Task: Find connections with filter location La Serena with filter topic #Brandwith filter profile language Spanish with filter current company Medikabazaar with filter school Laxminarayan Institute of Technology with filter industry Retail Building Materials and Garden Equipment with filter service category Team Building with filter keywords title Chemical Engineer
Action: Mouse moved to (475, 65)
Screenshot: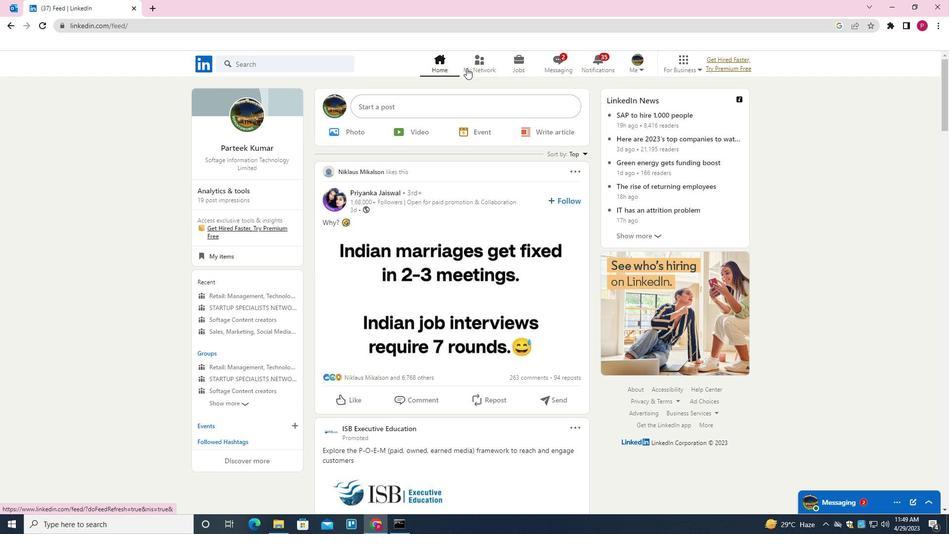 
Action: Mouse pressed left at (475, 65)
Screenshot: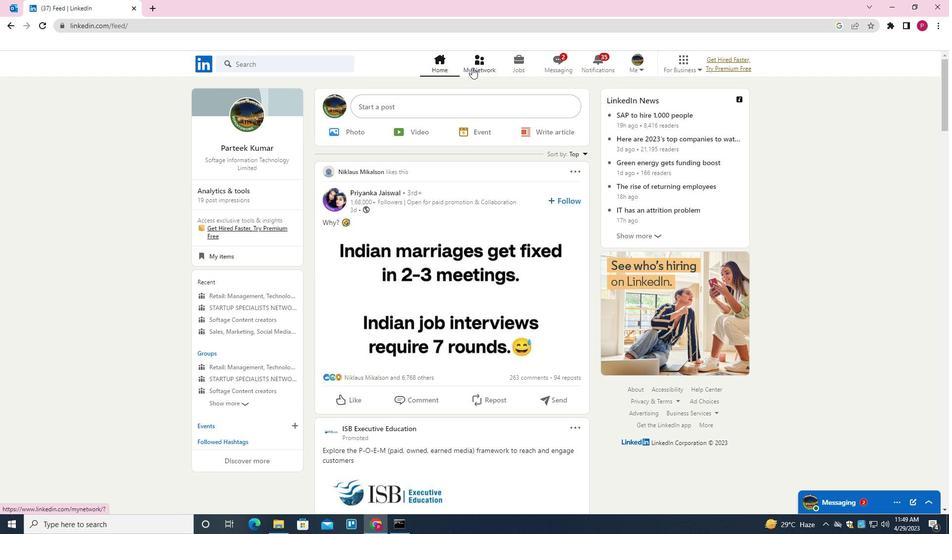 
Action: Mouse moved to (303, 120)
Screenshot: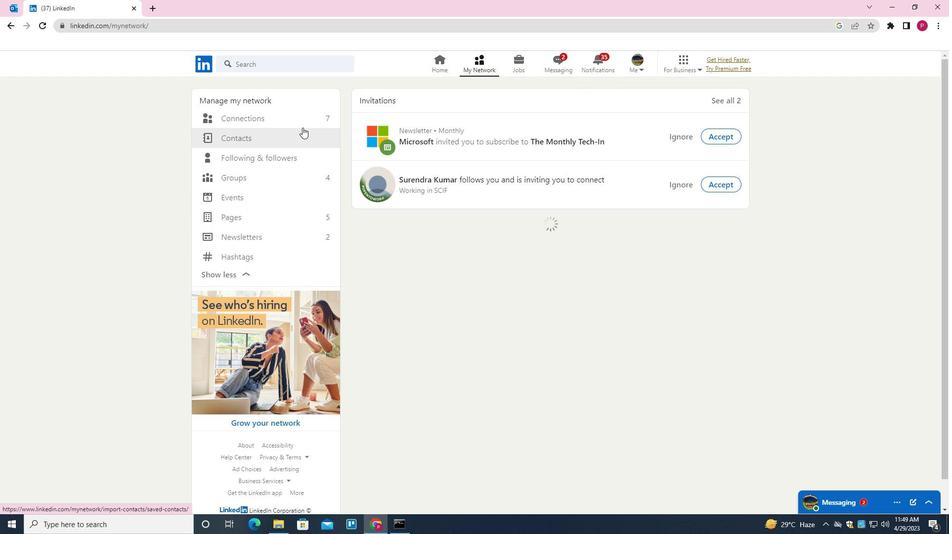 
Action: Mouse pressed left at (303, 120)
Screenshot: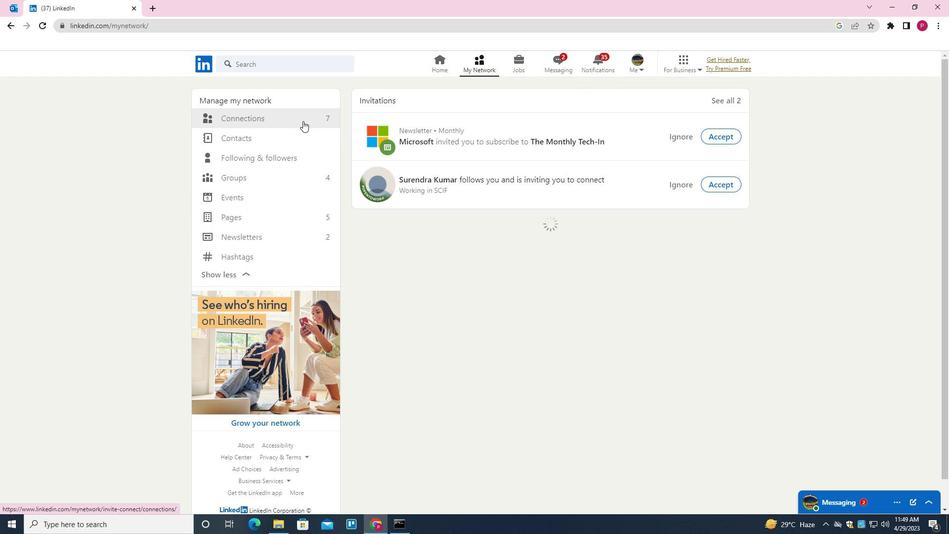 
Action: Mouse moved to (540, 116)
Screenshot: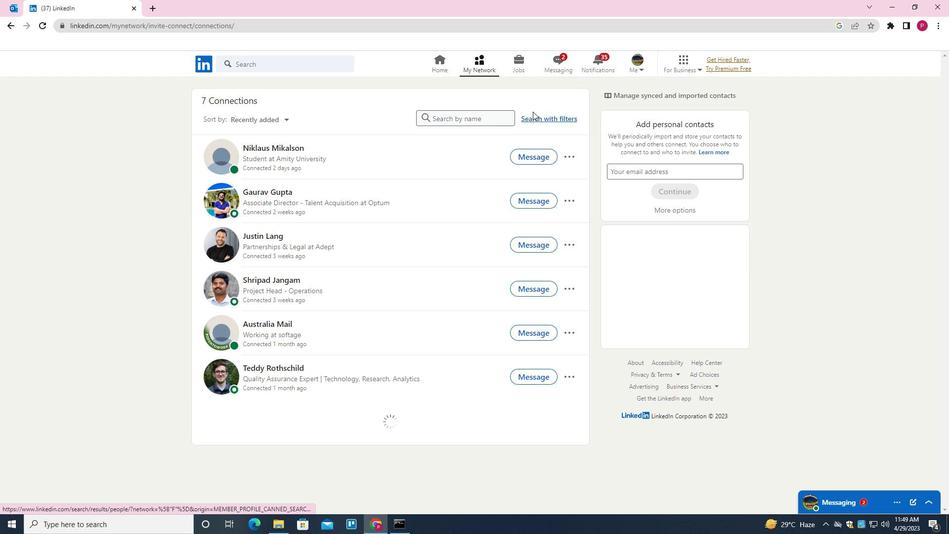 
Action: Mouse pressed left at (540, 116)
Screenshot: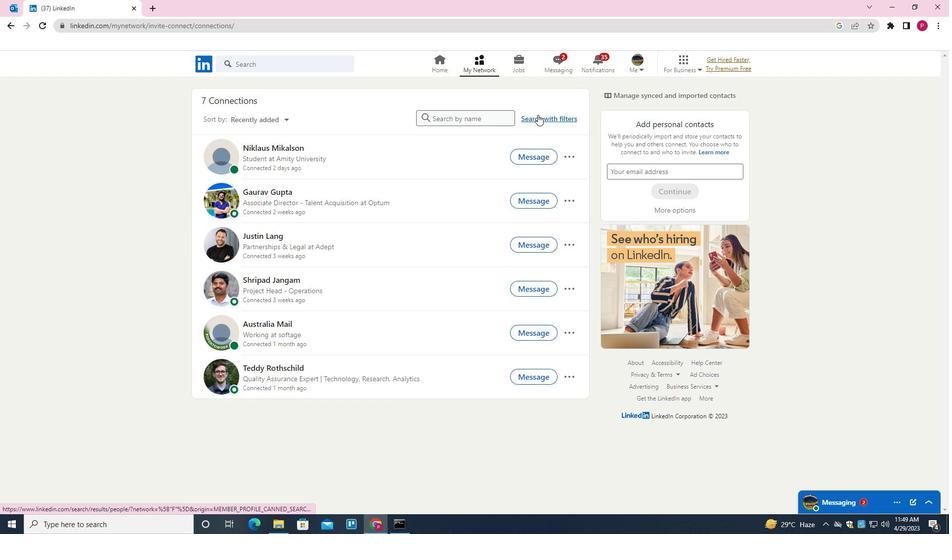 
Action: Mouse moved to (511, 91)
Screenshot: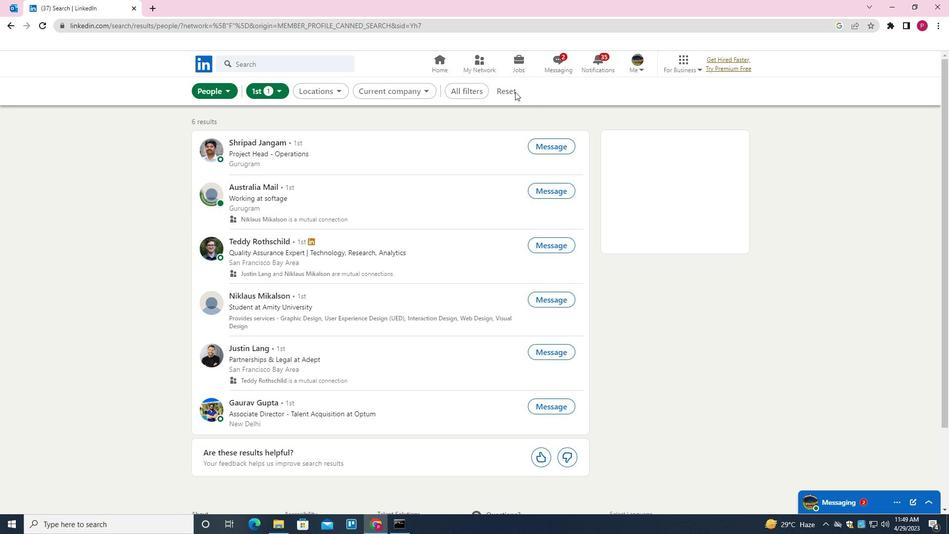 
Action: Mouse pressed left at (511, 91)
Screenshot: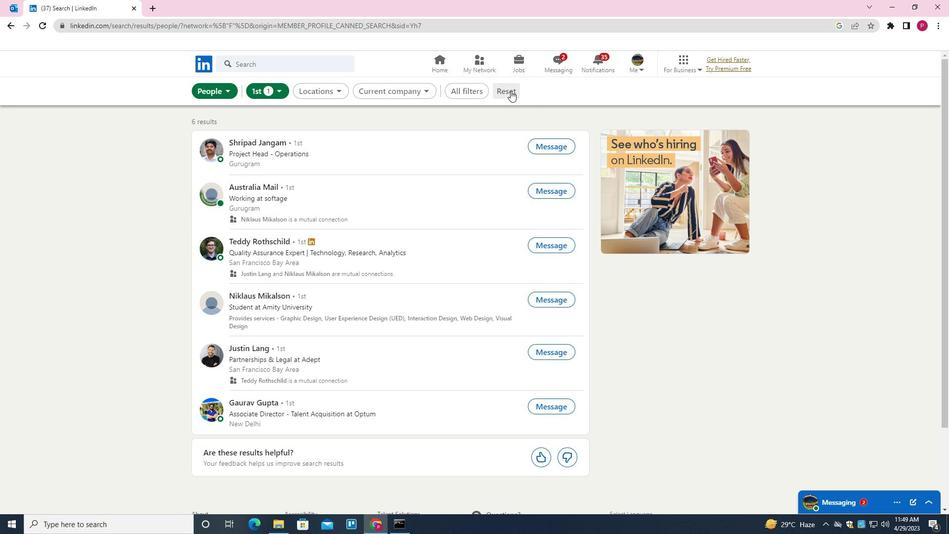 
Action: Mouse moved to (502, 93)
Screenshot: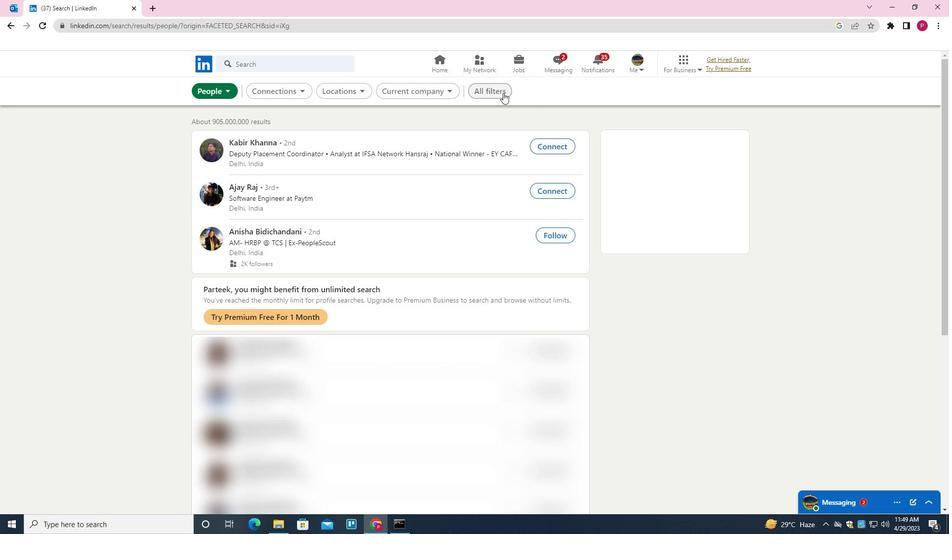 
Action: Mouse pressed left at (502, 93)
Screenshot: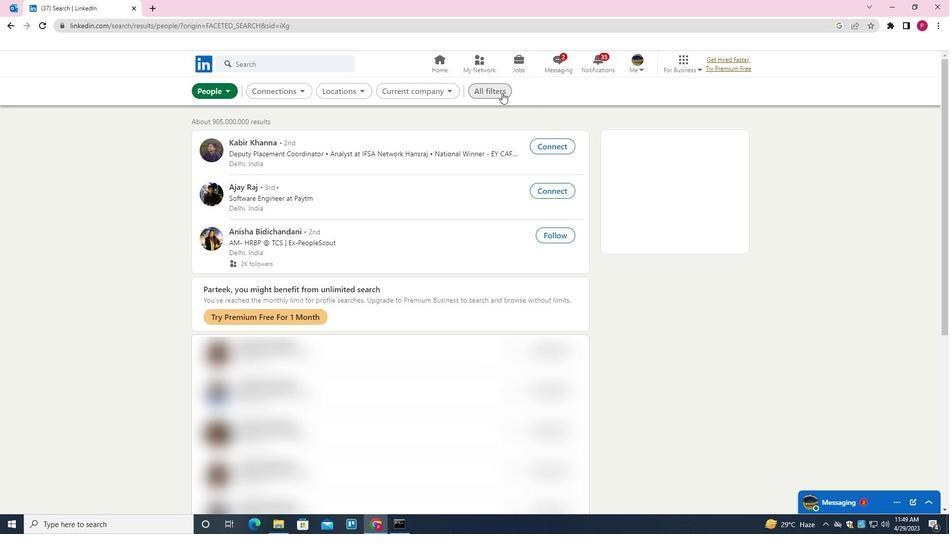 
Action: Mouse moved to (801, 281)
Screenshot: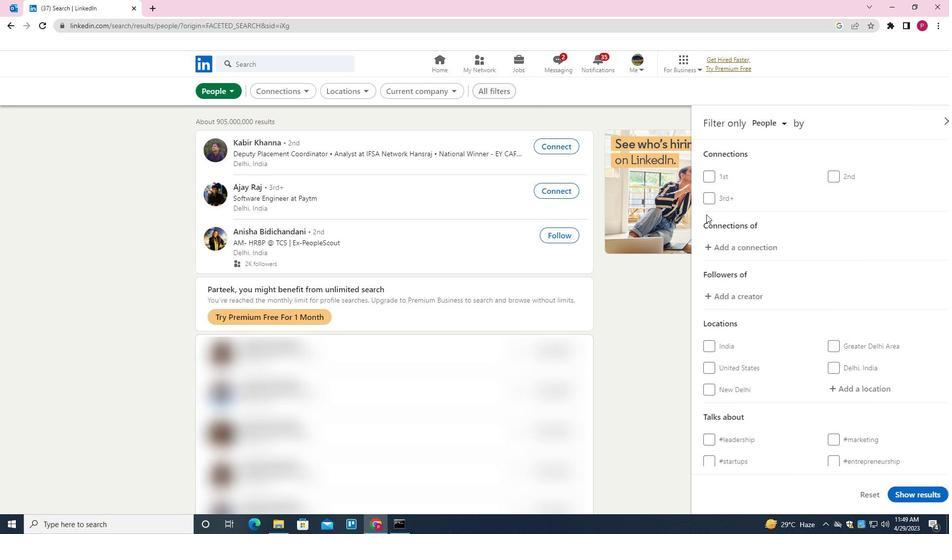 
Action: Mouse scrolled (801, 281) with delta (0, 0)
Screenshot: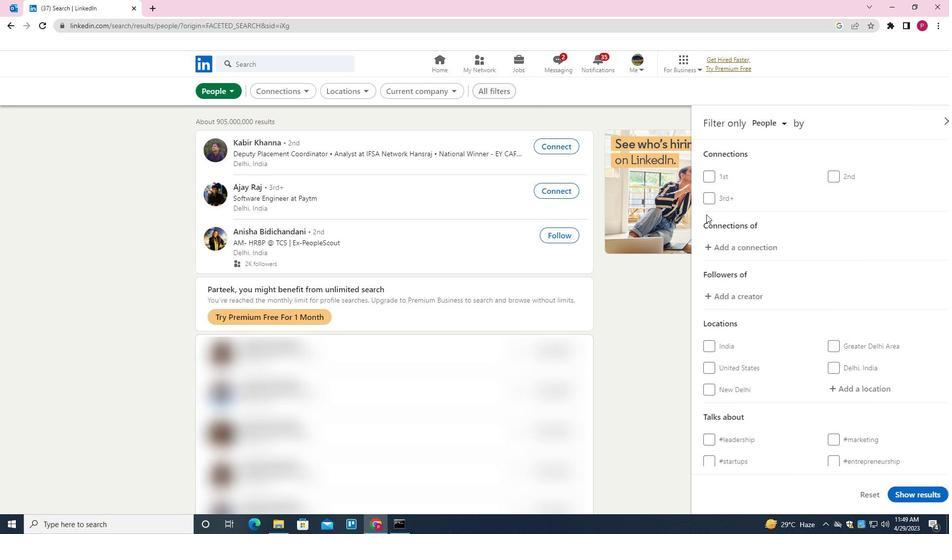 
Action: Mouse moved to (802, 283)
Screenshot: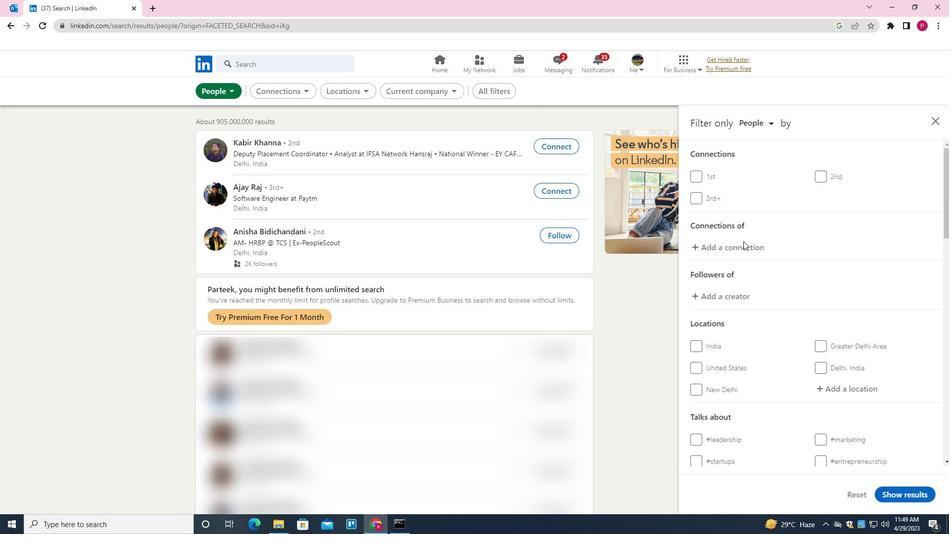 
Action: Mouse scrolled (802, 283) with delta (0, 0)
Screenshot: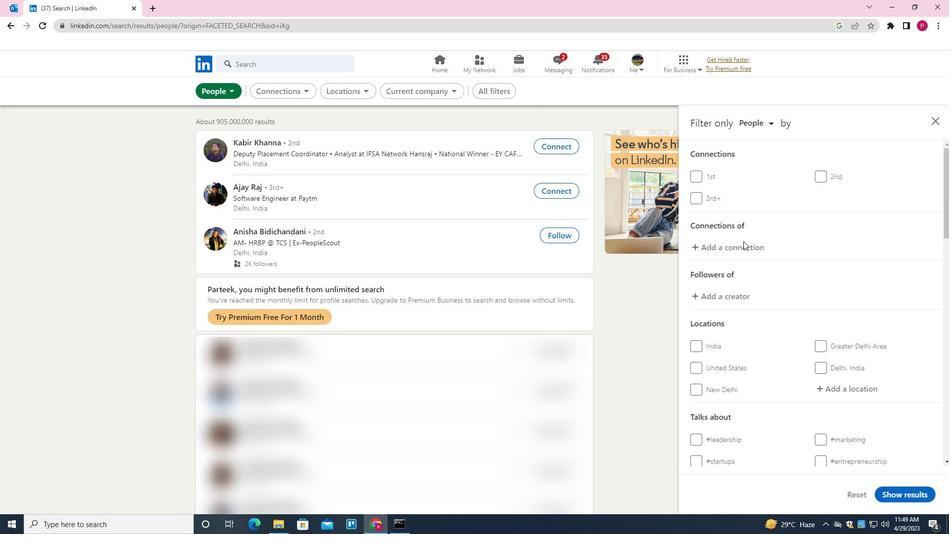 
Action: Mouse moved to (802, 284)
Screenshot: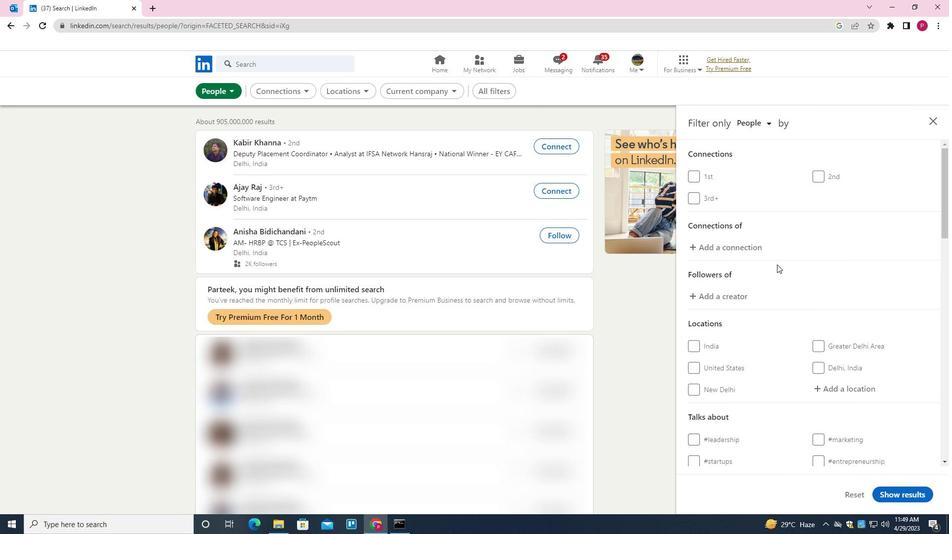 
Action: Mouse scrolled (802, 284) with delta (0, 0)
Screenshot: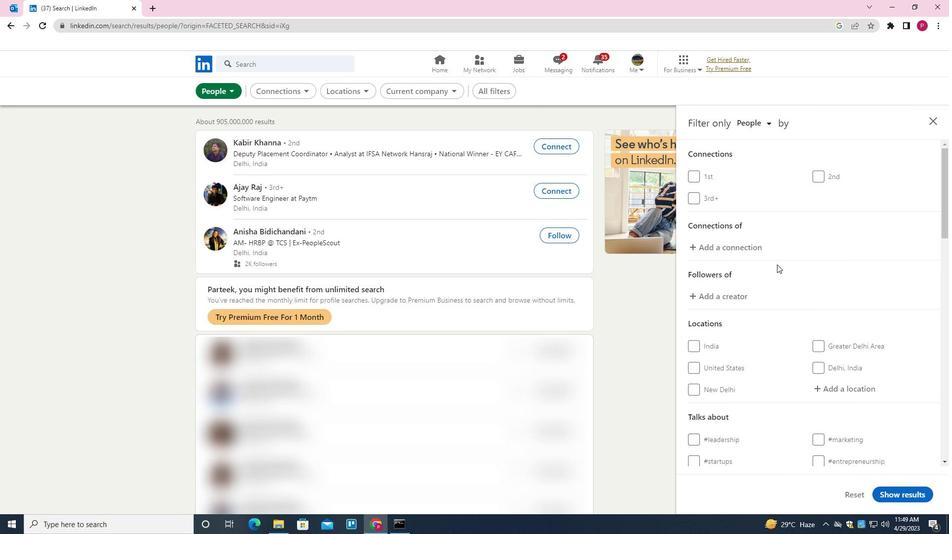 
Action: Mouse moved to (840, 239)
Screenshot: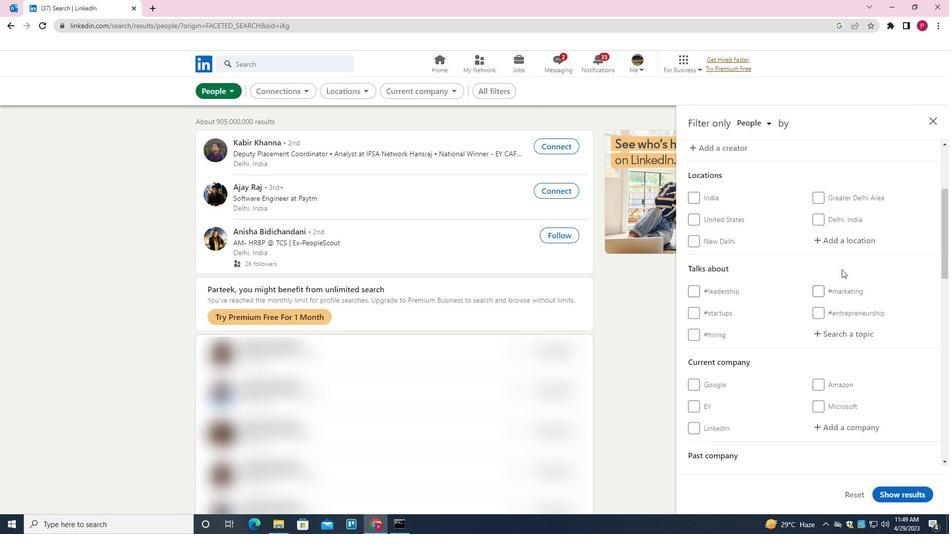 
Action: Mouse pressed left at (840, 239)
Screenshot: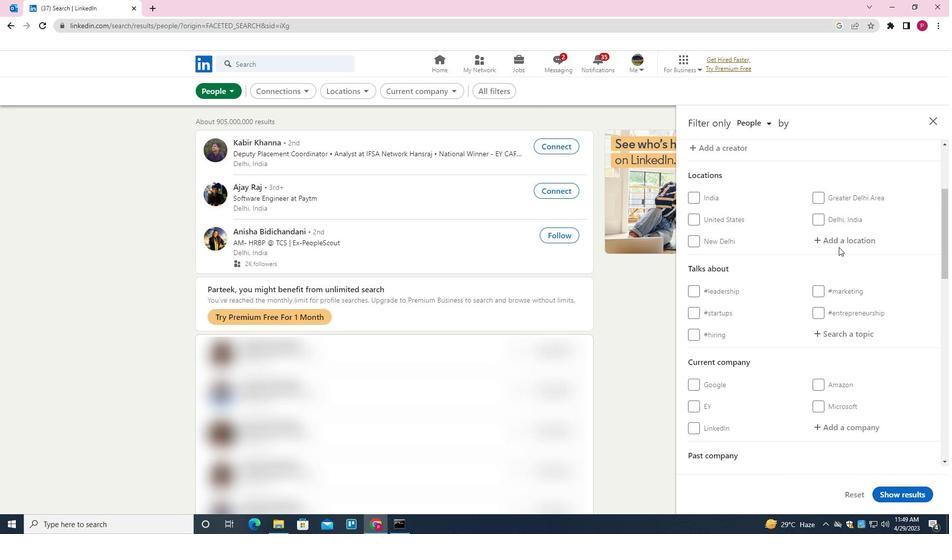 
Action: Key pressed <Key.shift>LA<Key.space><Key.shift>SARE<Key.backspace><Key.backspace><Key.backspace>ERE<Key.down><Key.enter>
Screenshot: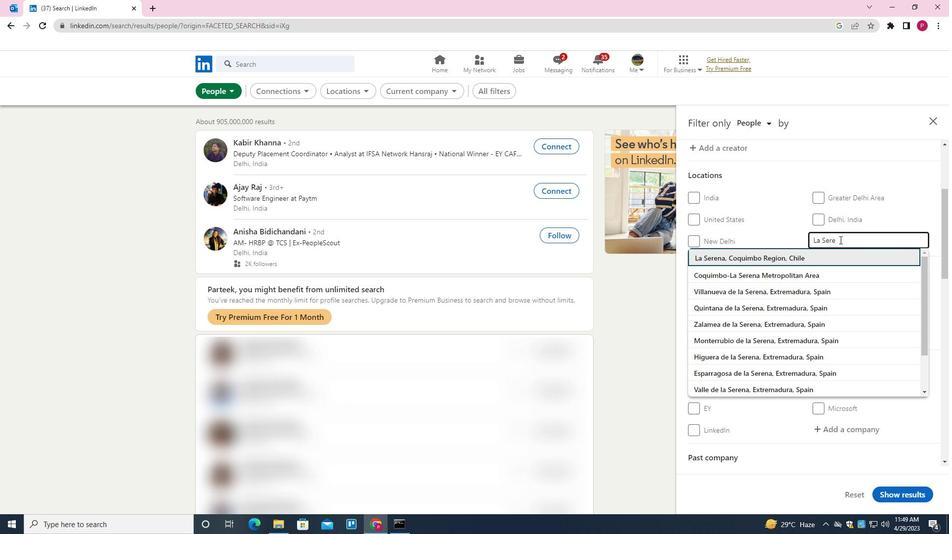 
Action: Mouse moved to (810, 288)
Screenshot: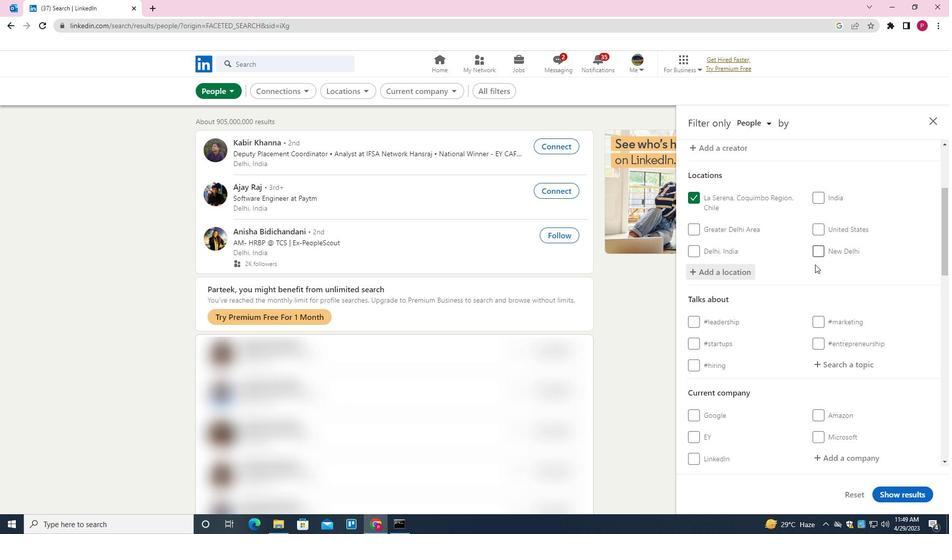 
Action: Mouse scrolled (810, 287) with delta (0, 0)
Screenshot: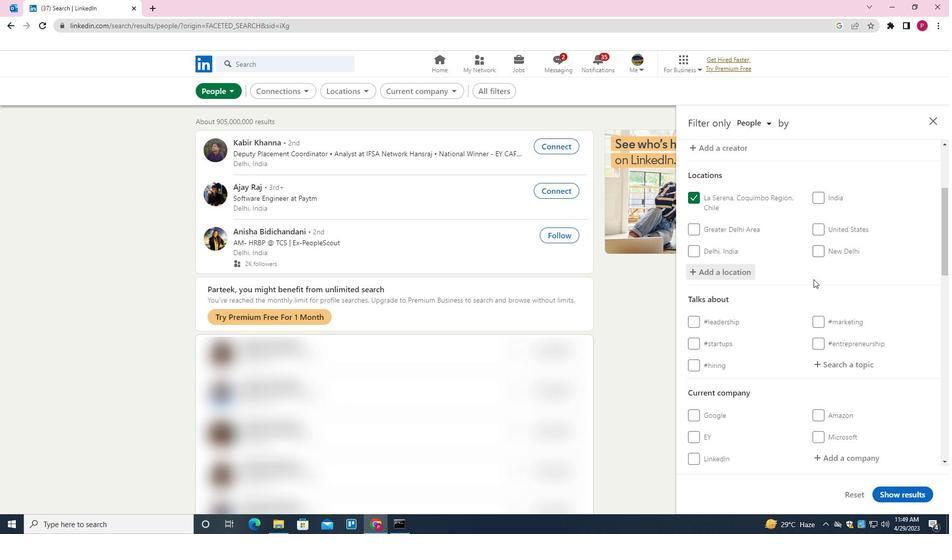 
Action: Mouse moved to (810, 292)
Screenshot: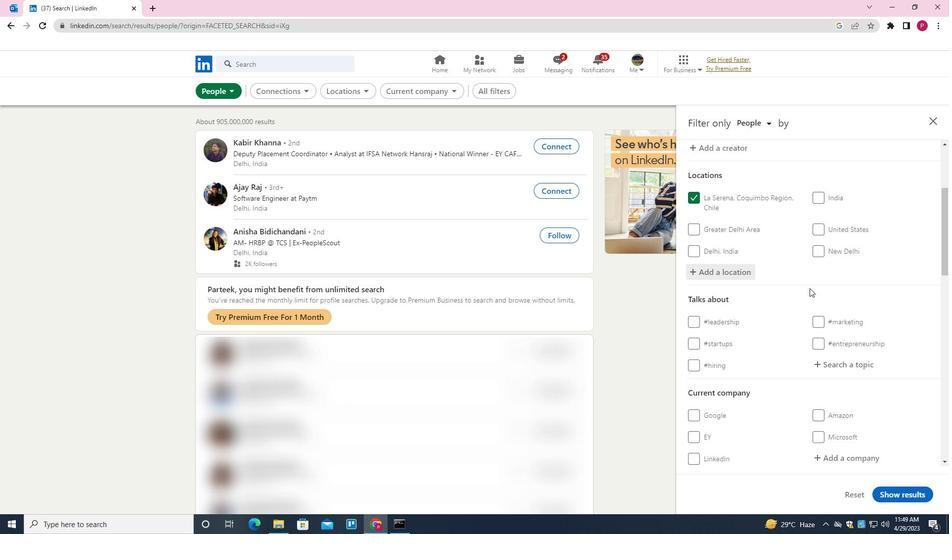 
Action: Mouse scrolled (810, 292) with delta (0, 0)
Screenshot: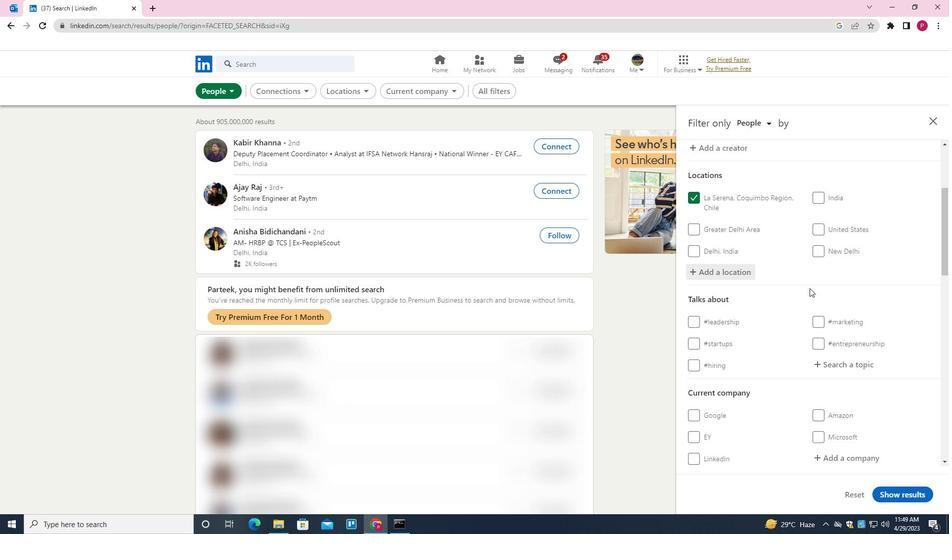 
Action: Mouse moved to (845, 270)
Screenshot: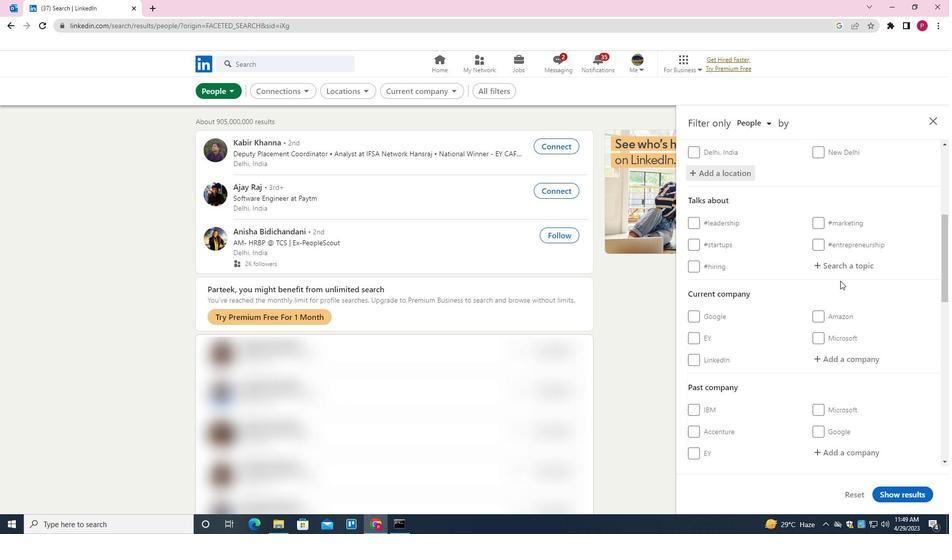 
Action: Mouse pressed left at (845, 270)
Screenshot: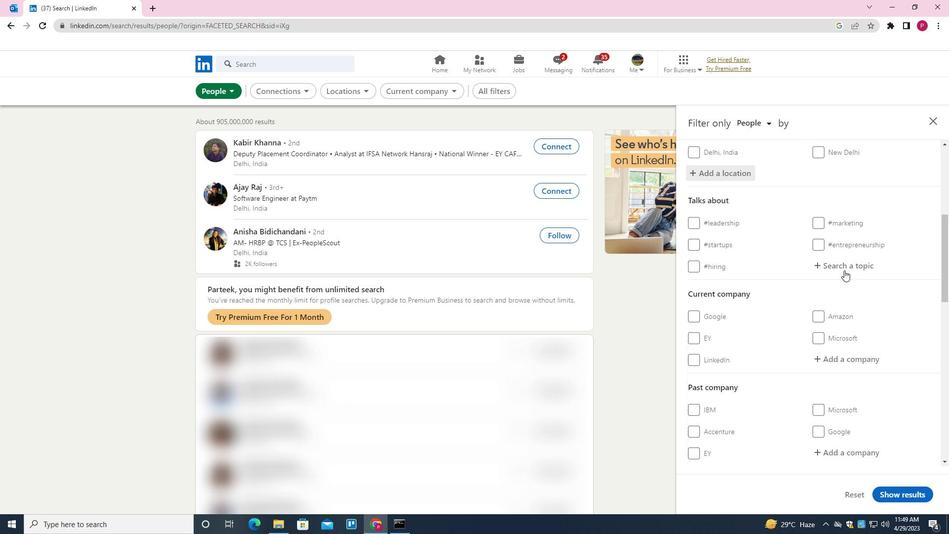 
Action: Key pressed BRAND<Key.down><Key.down><Key.enter>
Screenshot: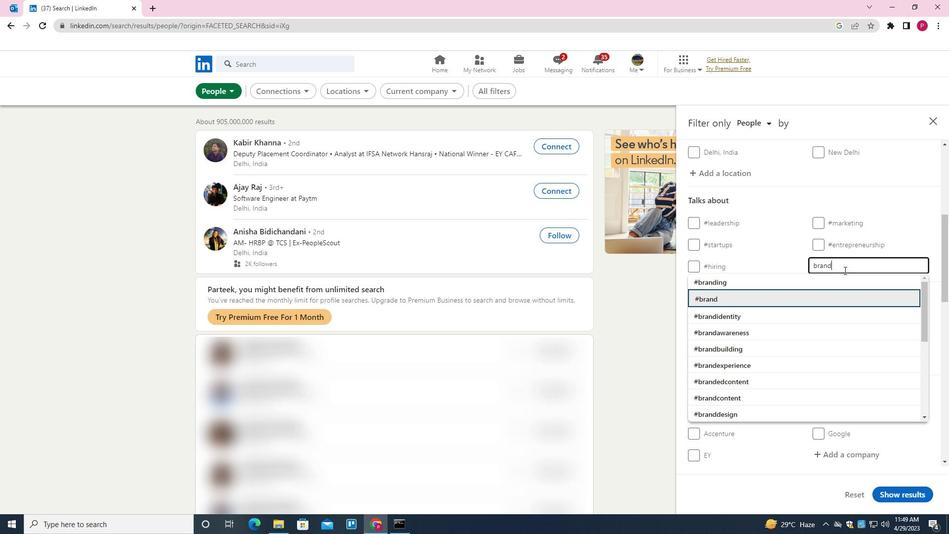 
Action: Mouse moved to (833, 297)
Screenshot: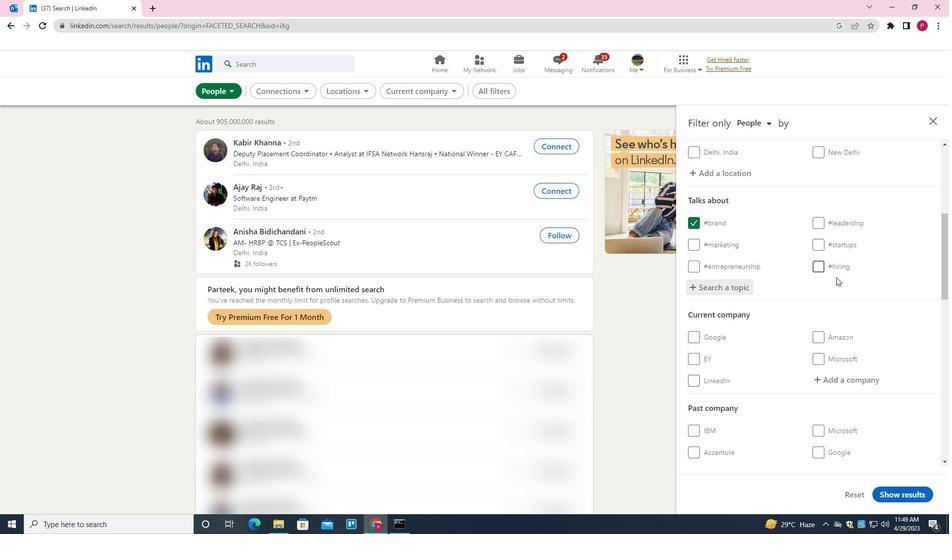 
Action: Mouse scrolled (833, 297) with delta (0, 0)
Screenshot: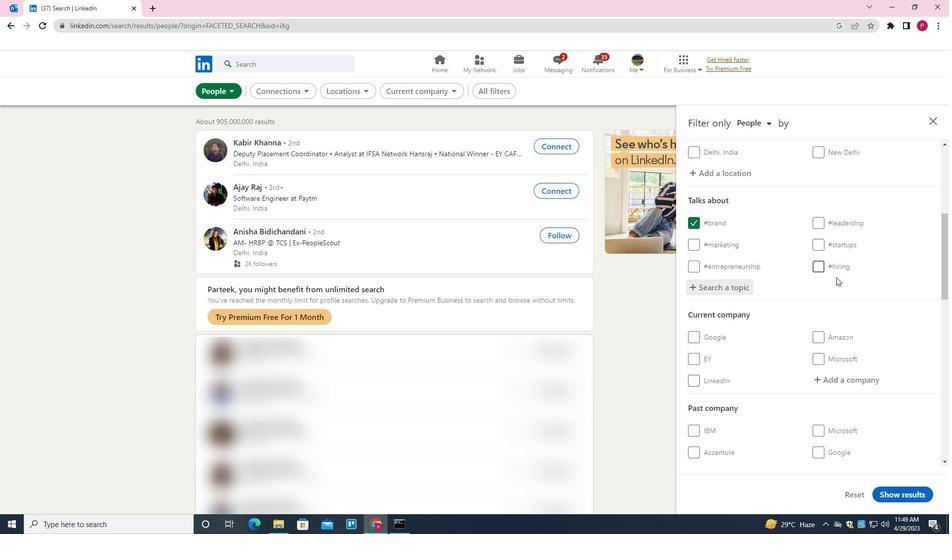 
Action: Mouse moved to (833, 298)
Screenshot: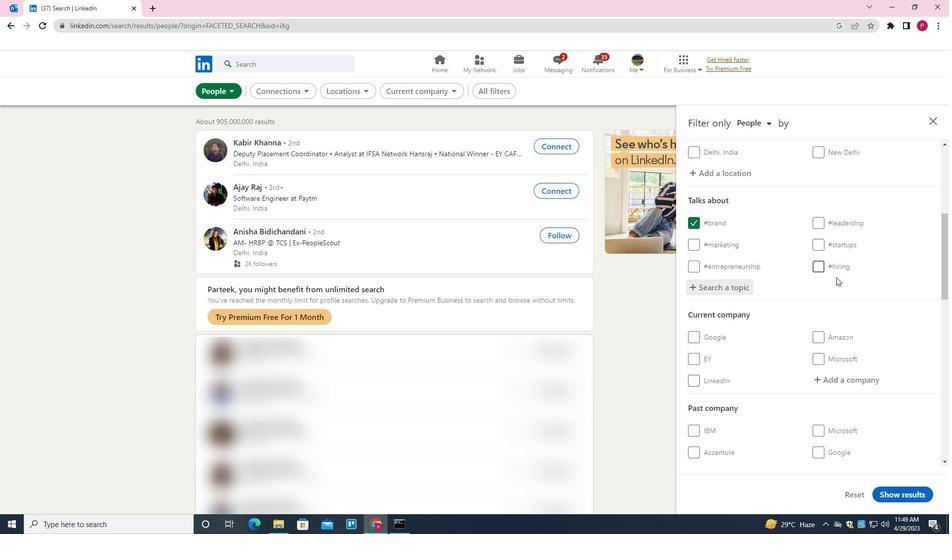 
Action: Mouse scrolled (833, 297) with delta (0, 0)
Screenshot: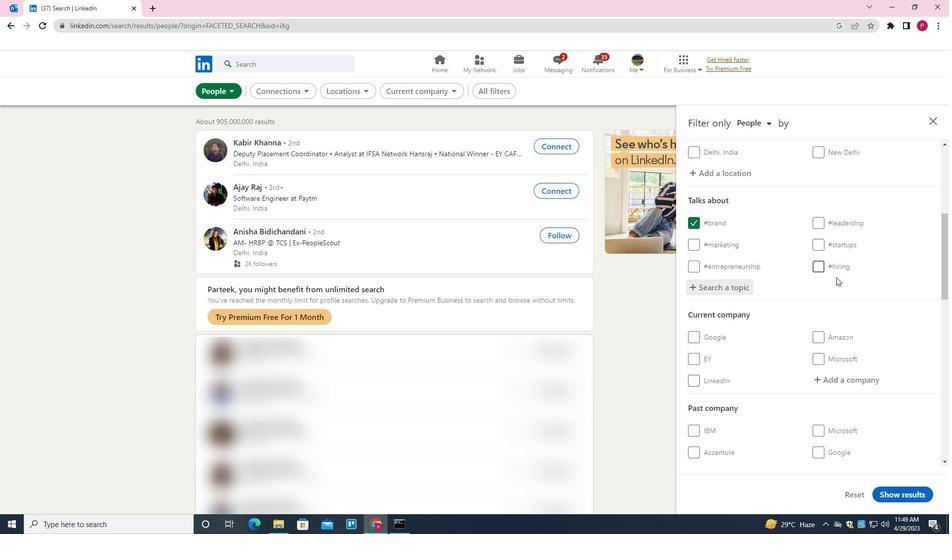 
Action: Mouse moved to (833, 299)
Screenshot: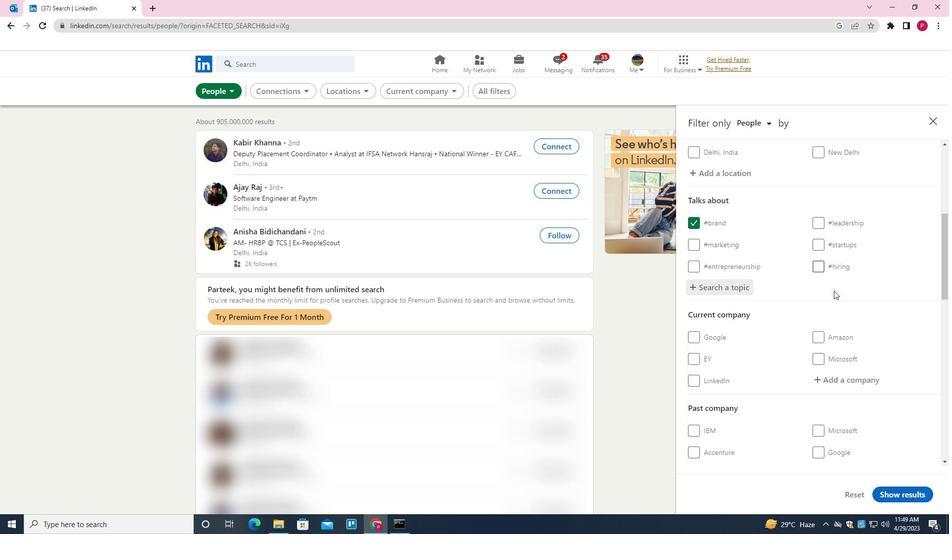 
Action: Mouse scrolled (833, 298) with delta (0, 0)
Screenshot: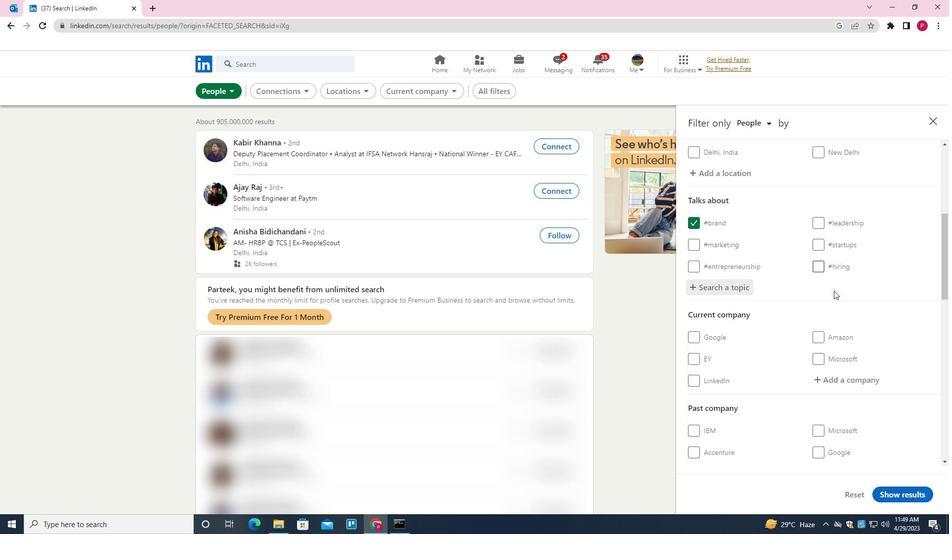
Action: Mouse moved to (784, 297)
Screenshot: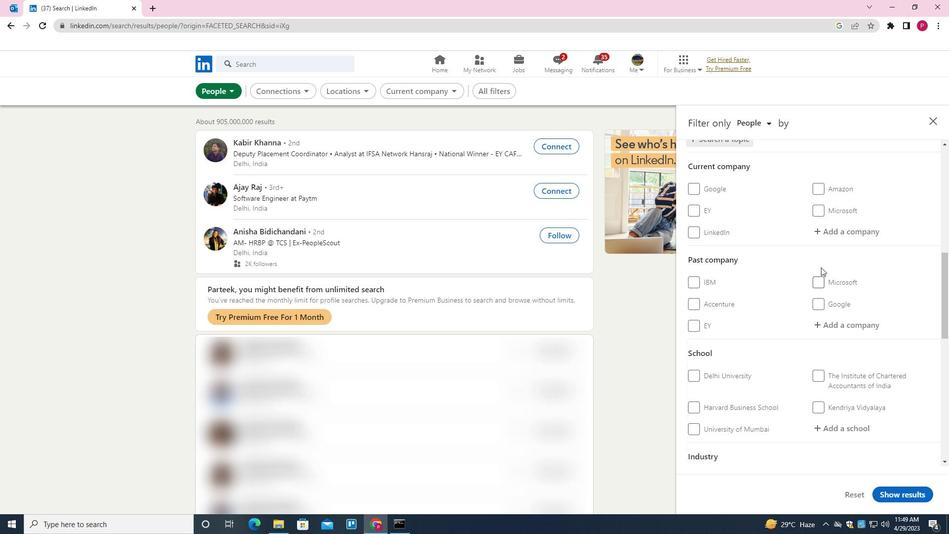 
Action: Mouse scrolled (784, 296) with delta (0, 0)
Screenshot: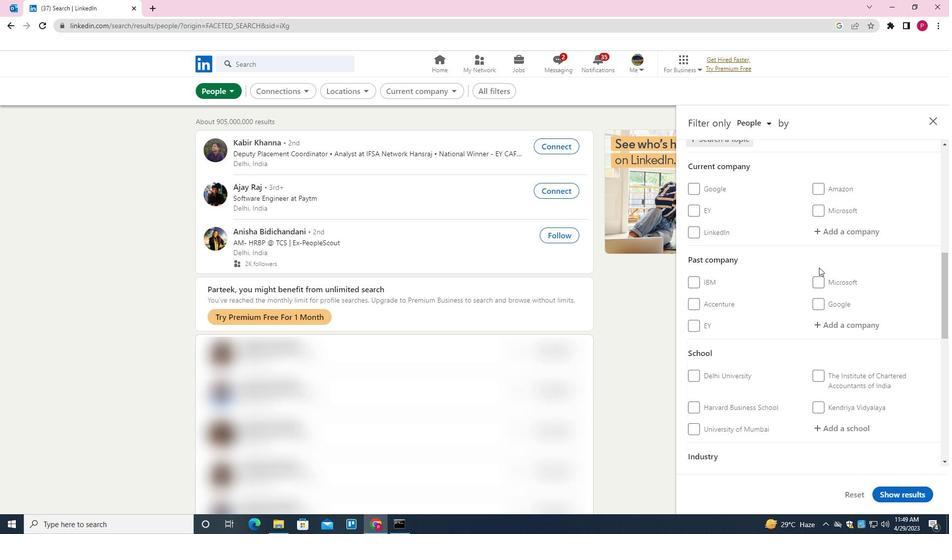
Action: Mouse scrolled (784, 296) with delta (0, 0)
Screenshot: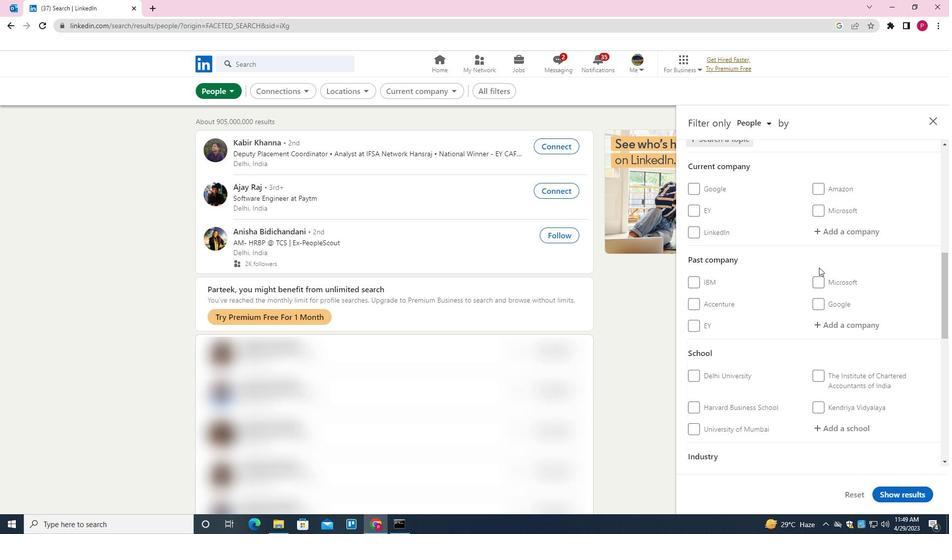 
Action: Mouse scrolled (784, 296) with delta (0, 0)
Screenshot: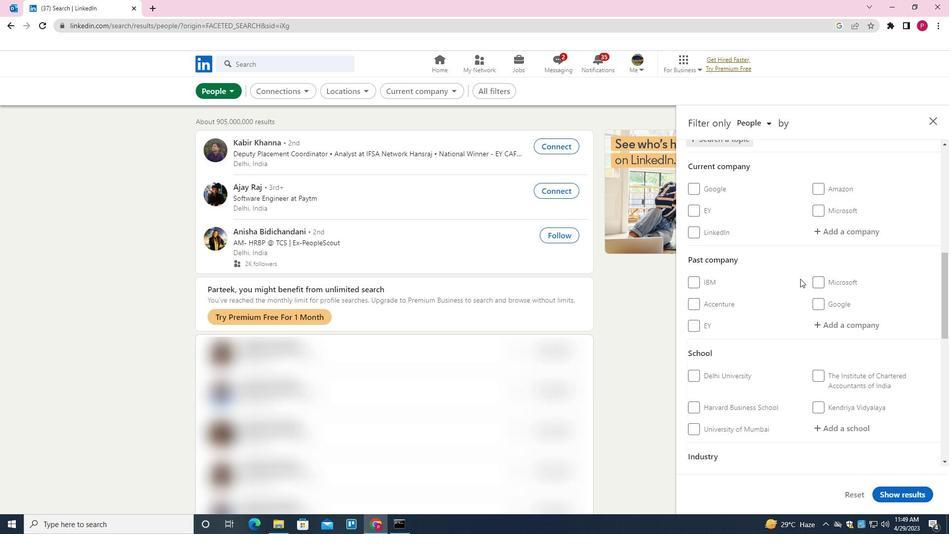 
Action: Mouse scrolled (784, 296) with delta (0, 0)
Screenshot: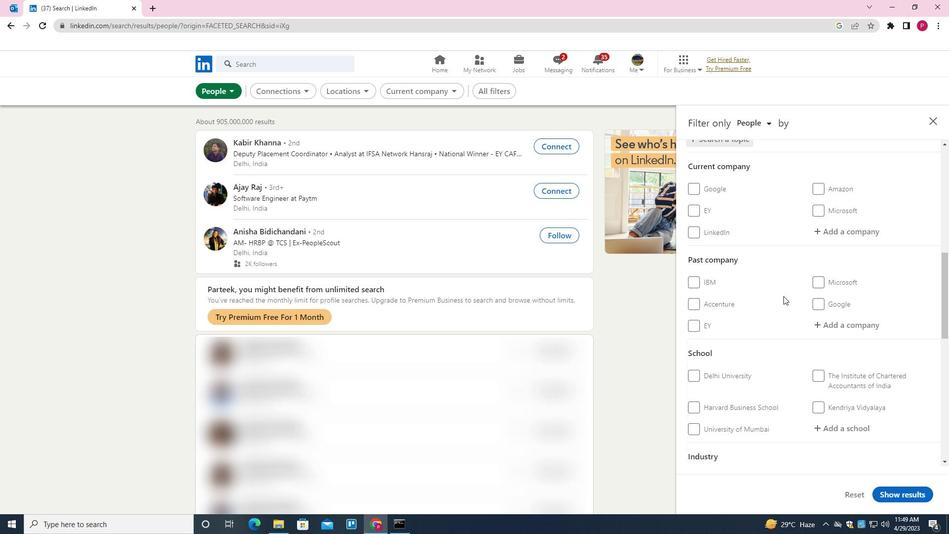 
Action: Mouse moved to (782, 304)
Screenshot: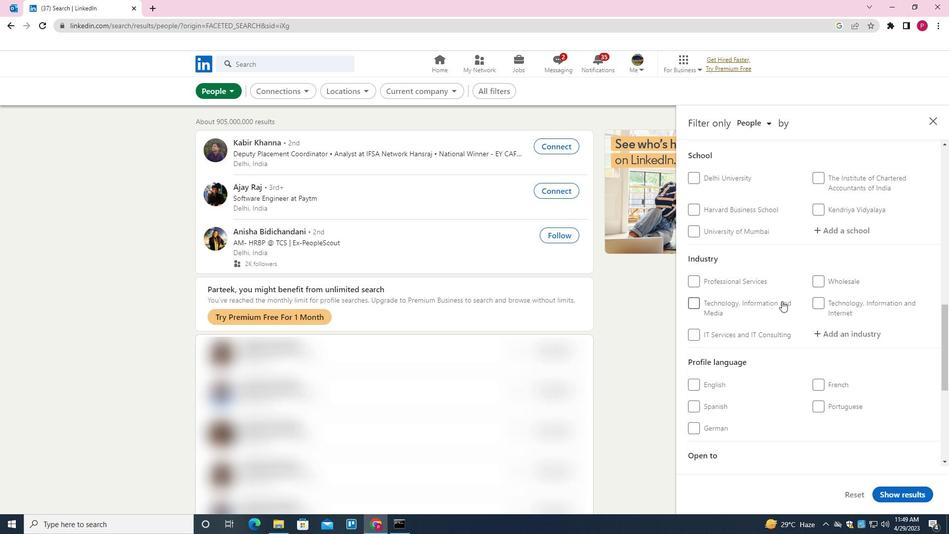 
Action: Mouse scrolled (782, 304) with delta (0, 0)
Screenshot: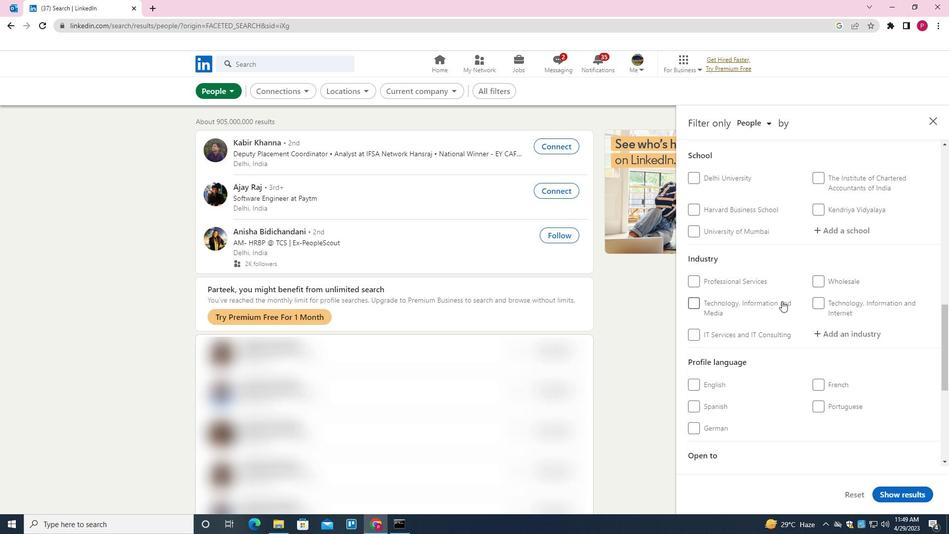 
Action: Mouse scrolled (782, 304) with delta (0, 0)
Screenshot: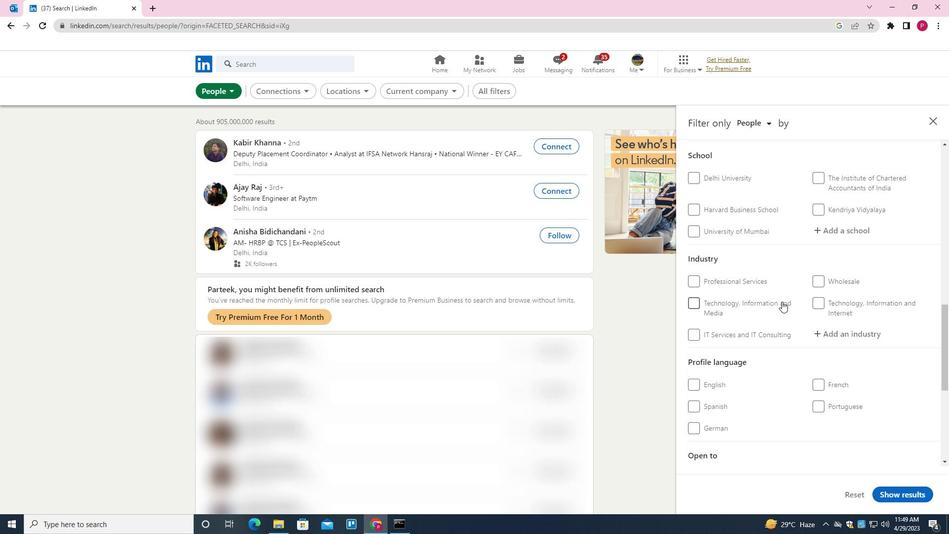 
Action: Mouse scrolled (782, 304) with delta (0, 0)
Screenshot: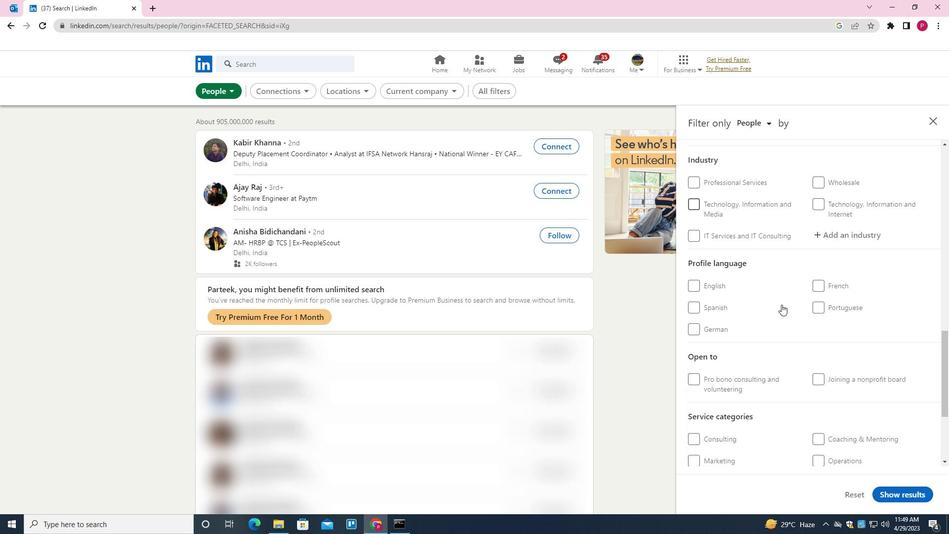 
Action: Mouse moved to (711, 262)
Screenshot: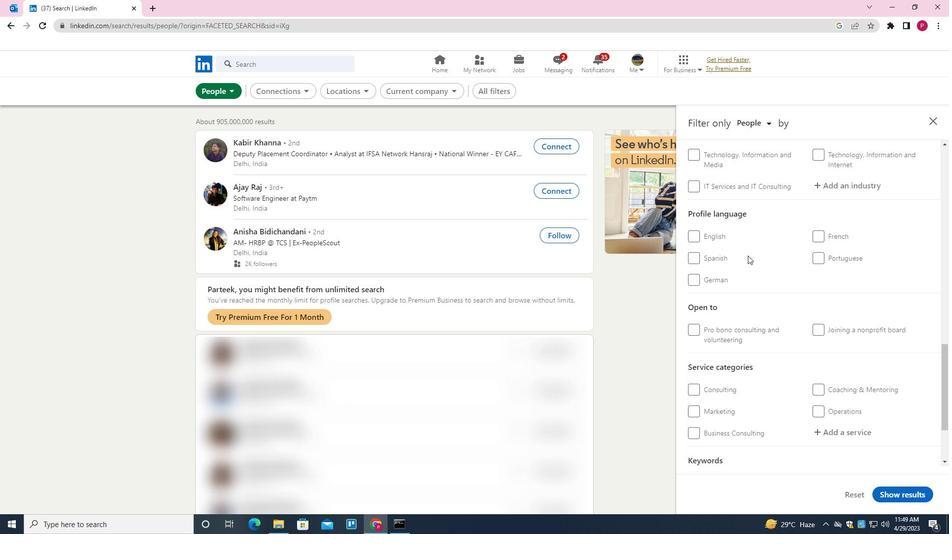 
Action: Mouse pressed left at (711, 262)
Screenshot: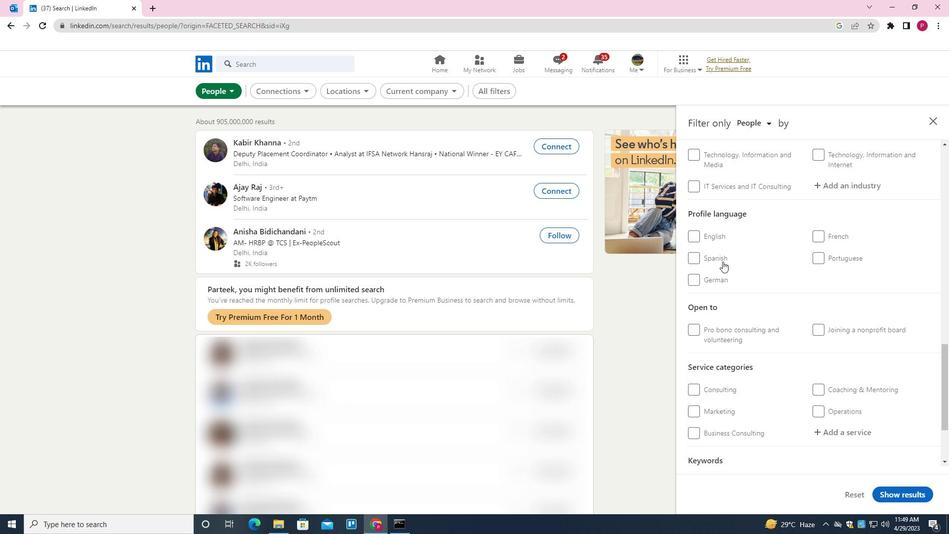 
Action: Mouse moved to (740, 262)
Screenshot: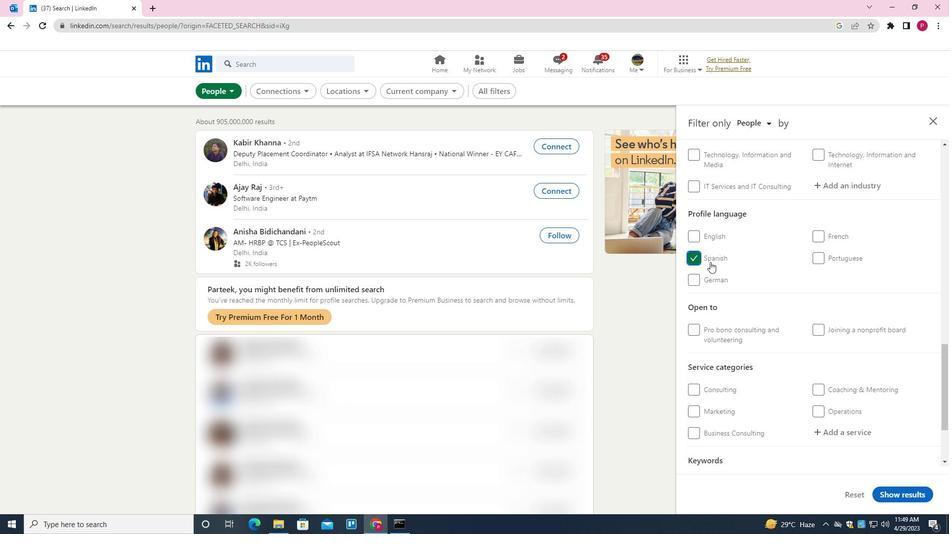 
Action: Mouse scrolled (740, 262) with delta (0, 0)
Screenshot: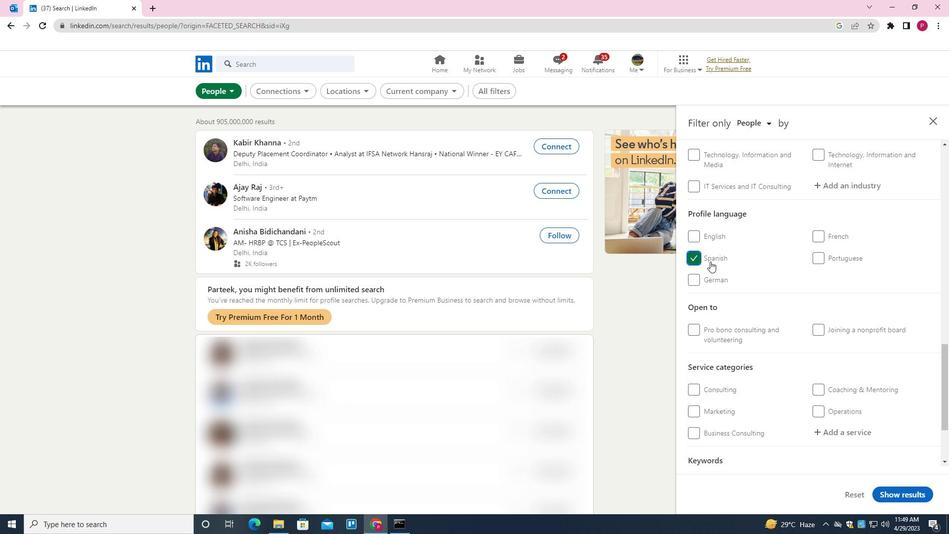 
Action: Mouse scrolled (740, 262) with delta (0, 0)
Screenshot: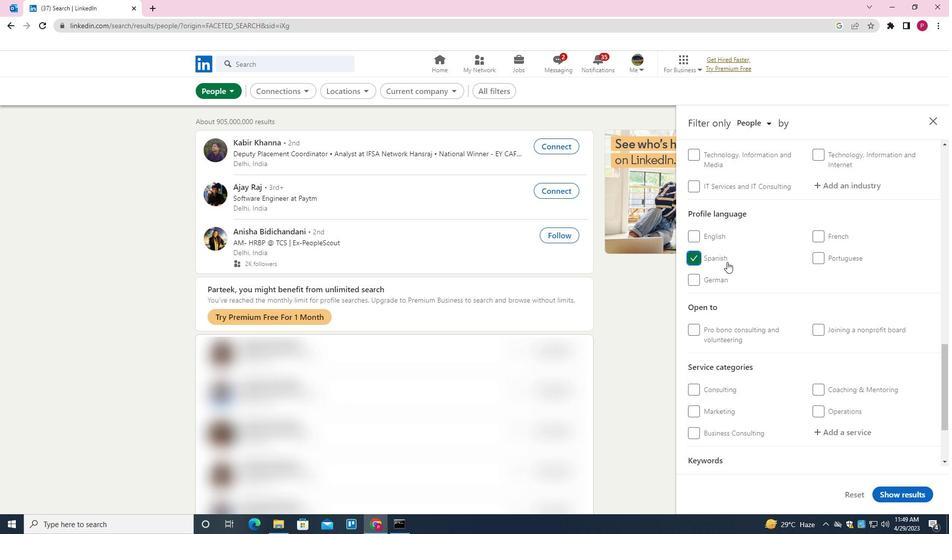 
Action: Mouse scrolled (740, 262) with delta (0, 0)
Screenshot: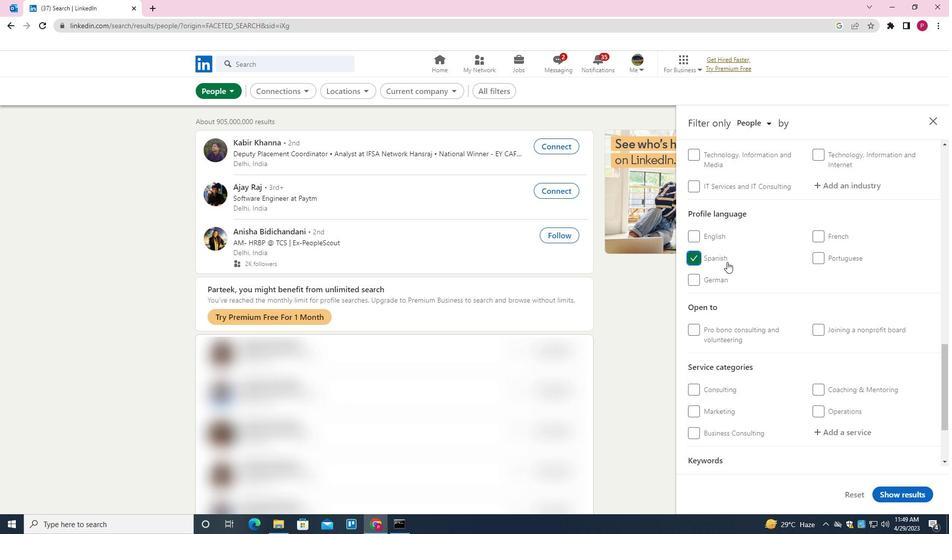 
Action: Mouse scrolled (740, 262) with delta (0, 0)
Screenshot: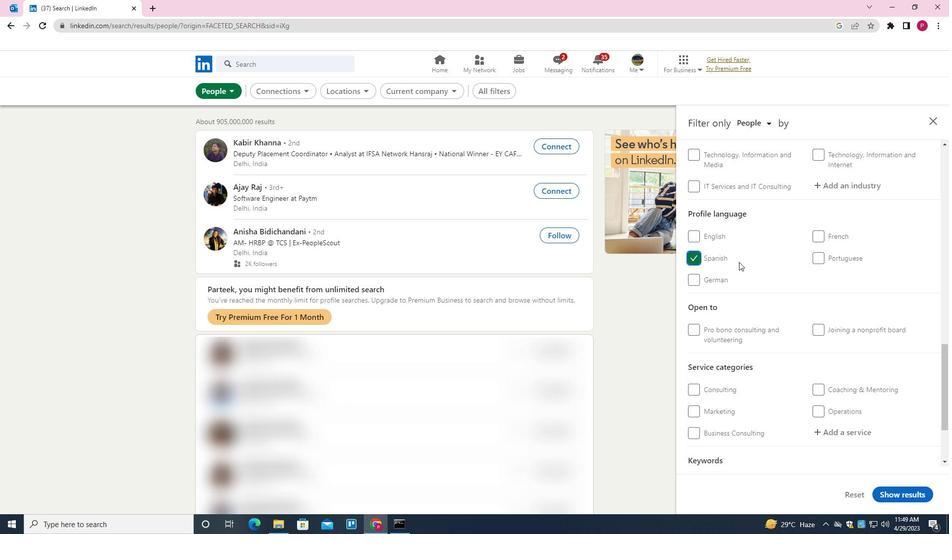 
Action: Mouse scrolled (740, 262) with delta (0, 0)
Screenshot: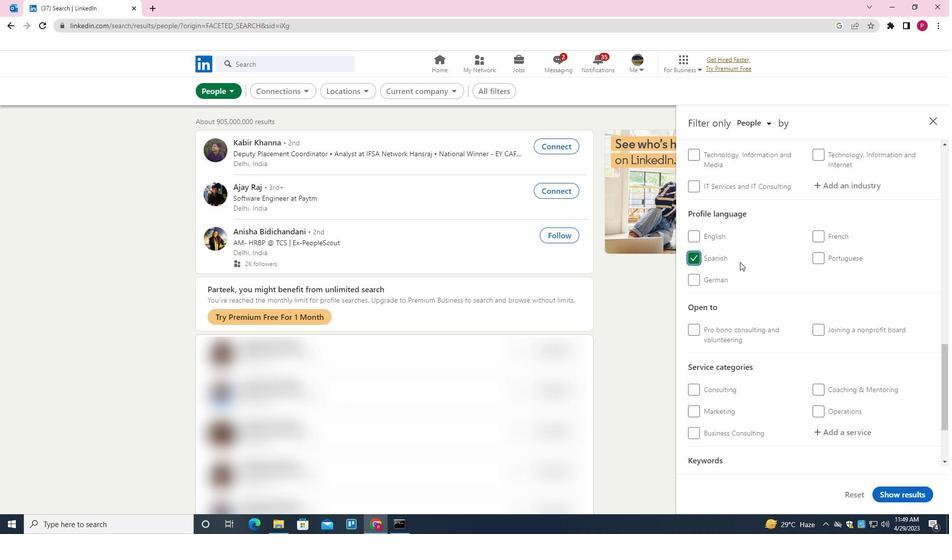 
Action: Mouse scrolled (740, 262) with delta (0, 0)
Screenshot: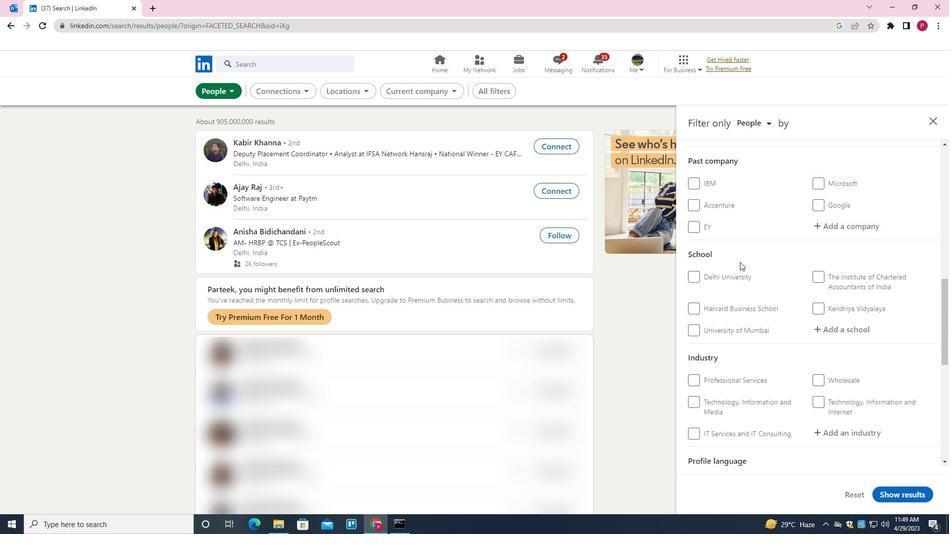 
Action: Mouse moved to (868, 183)
Screenshot: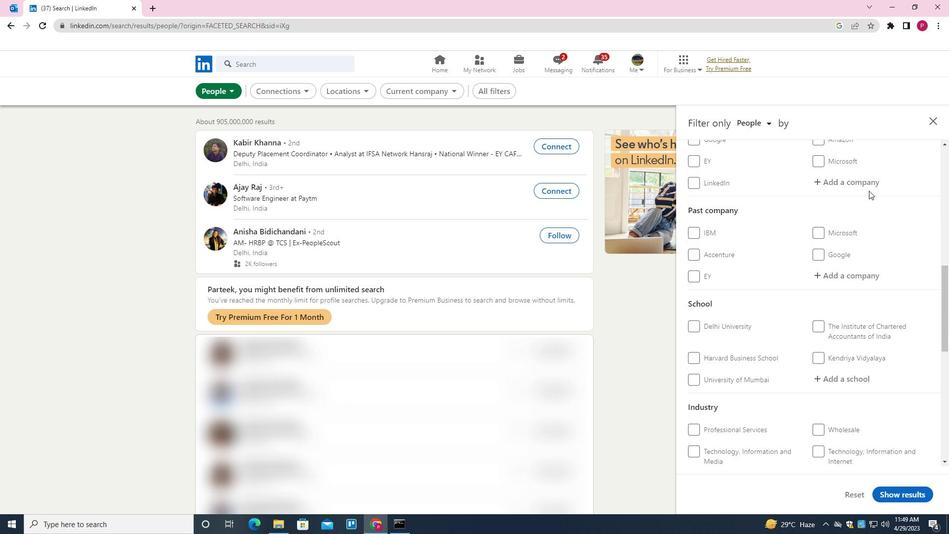 
Action: Mouse pressed left at (868, 183)
Screenshot: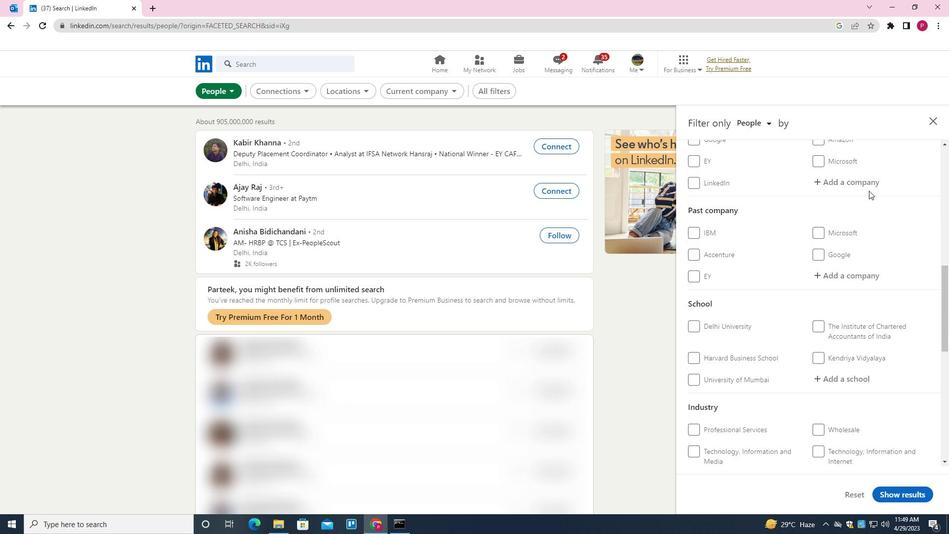 
Action: Mouse moved to (862, 185)
Screenshot: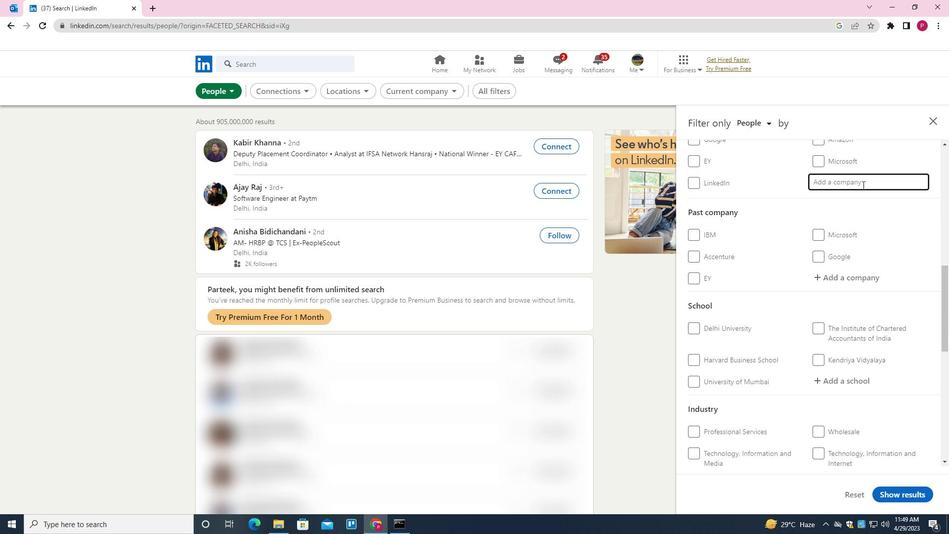 
Action: Key pressed <Key.shift>MEDIKABA<Key.down><Key.enter>
Screenshot: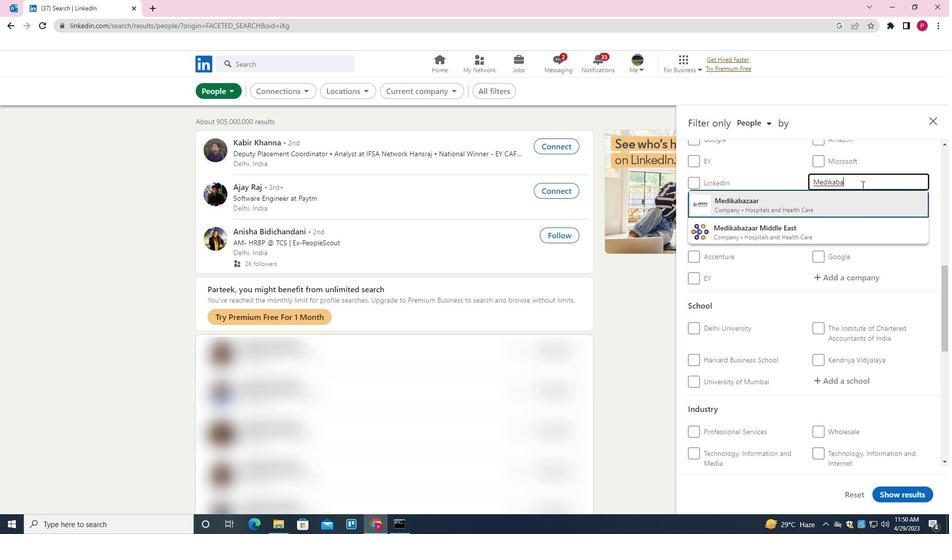 
Action: Mouse moved to (806, 273)
Screenshot: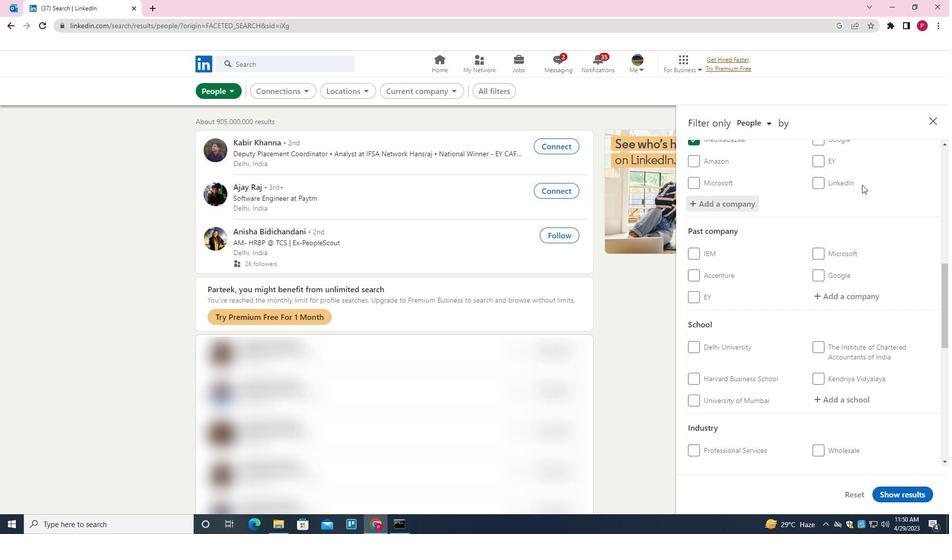 
Action: Mouse scrolled (806, 272) with delta (0, 0)
Screenshot: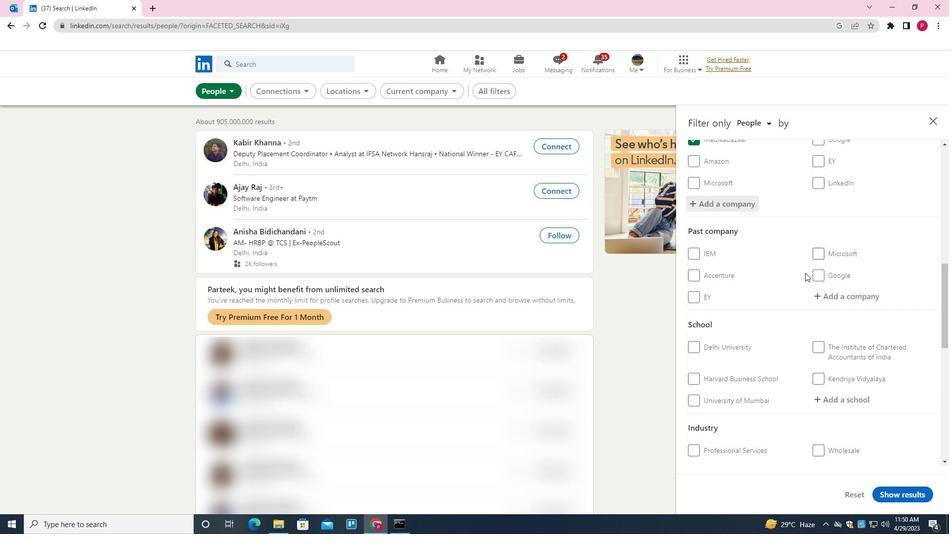 
Action: Mouse scrolled (806, 272) with delta (0, 0)
Screenshot: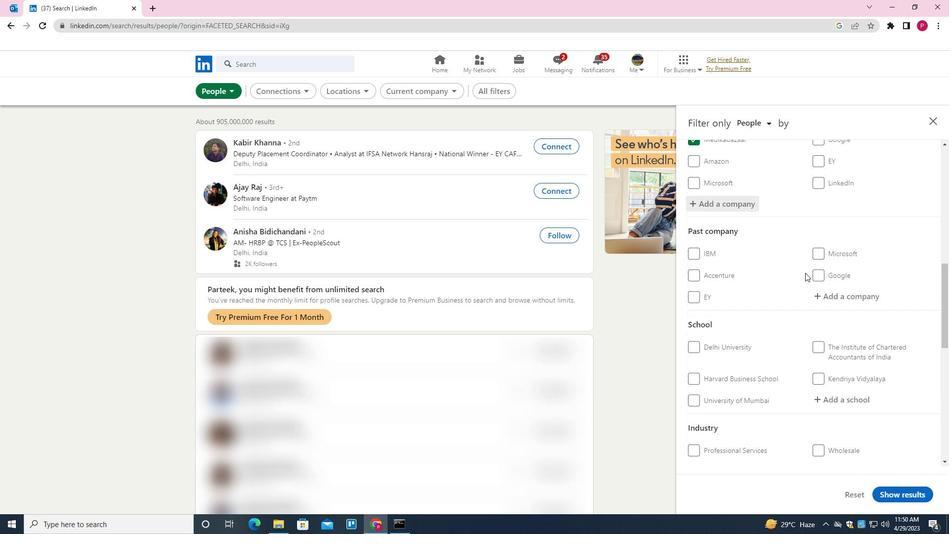 
Action: Mouse scrolled (806, 272) with delta (0, 0)
Screenshot: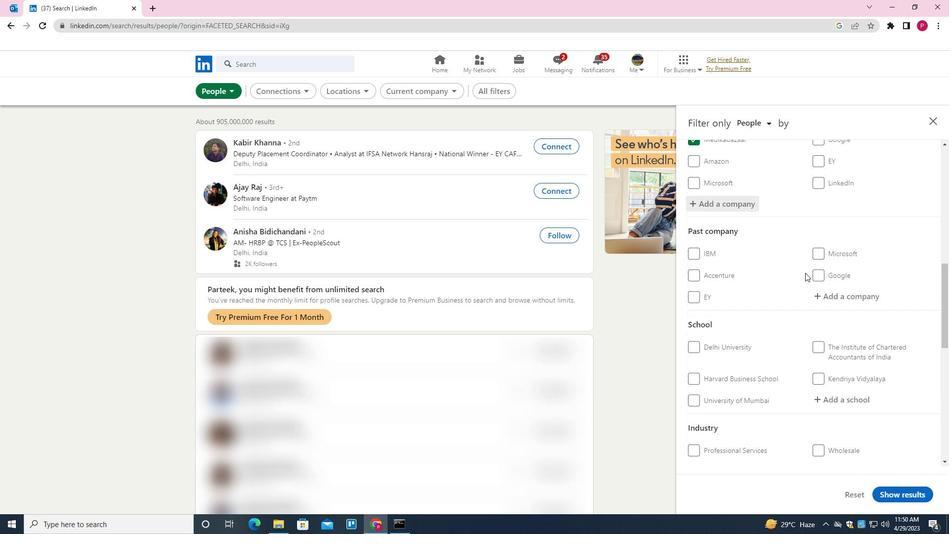 
Action: Mouse scrolled (806, 272) with delta (0, 0)
Screenshot: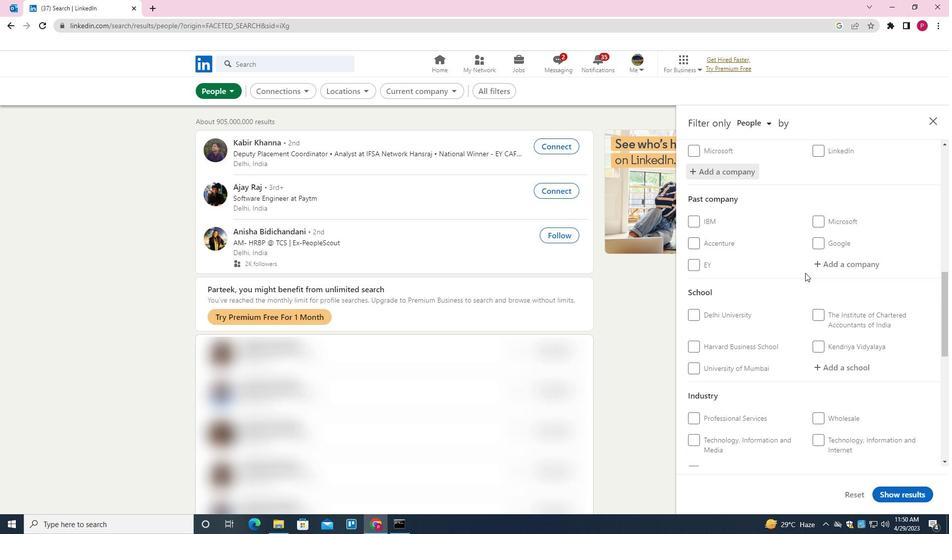 
Action: Mouse moved to (842, 202)
Screenshot: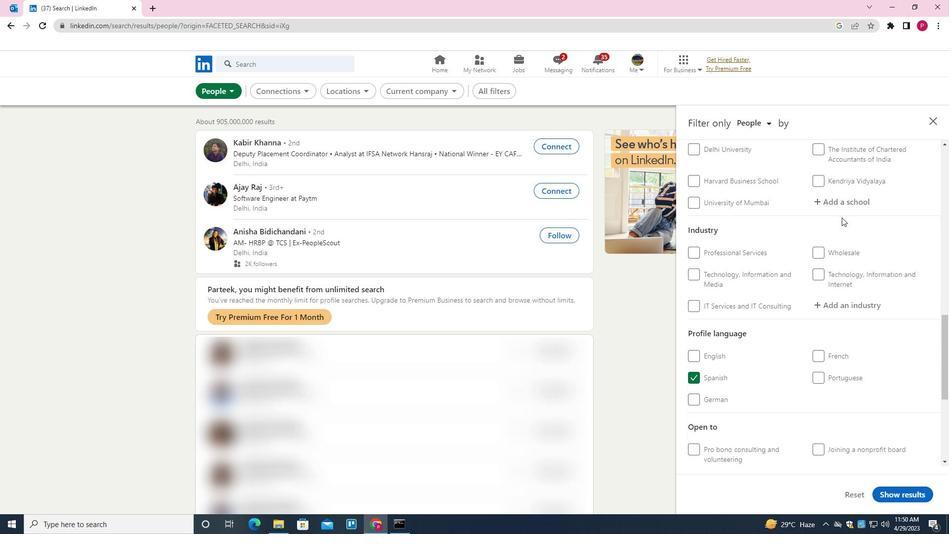 
Action: Mouse pressed left at (842, 202)
Screenshot: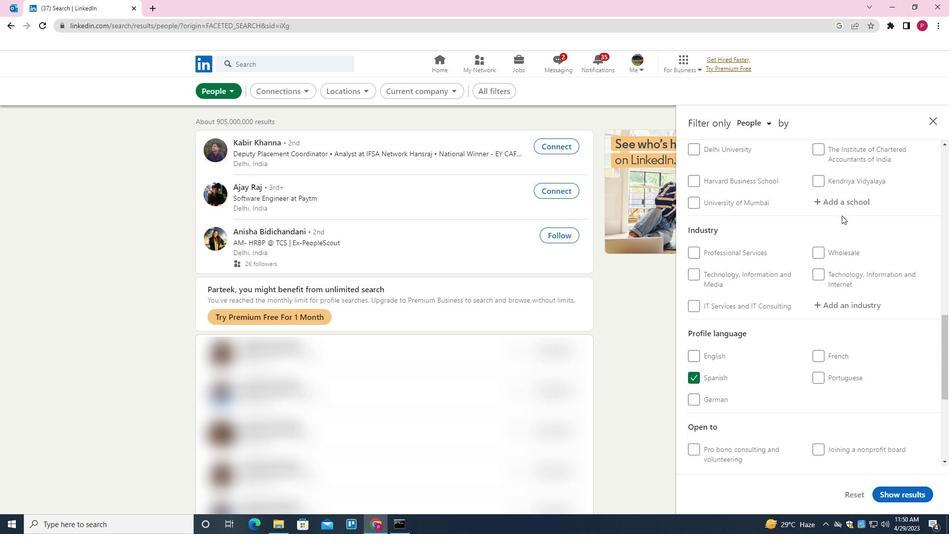
Action: Key pressed <Key.shift><Key.shift><Key.shift><Key.shift><Key.shift><Key.shift><Key.shift><Key.shift><Key.shift><Key.shift><Key.shift><Key.shift><Key.shift><Key.shift><Key.shift><Key.shift><Key.shift><Key.shift><Key.shift><Key.shift><Key.shift><Key.shift>LAXMINARAYAN<Key.space><Key.down><Key.enter>
Screenshot: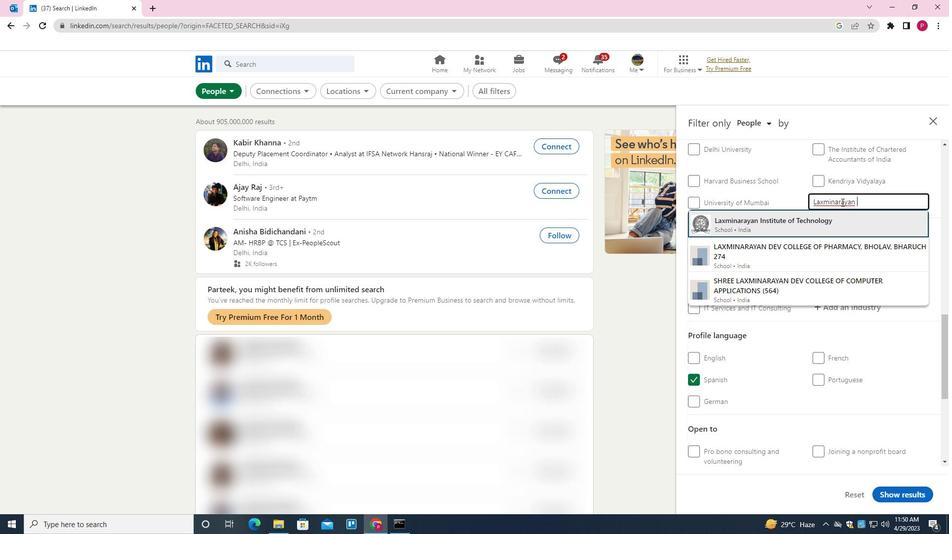
Action: Mouse moved to (816, 280)
Screenshot: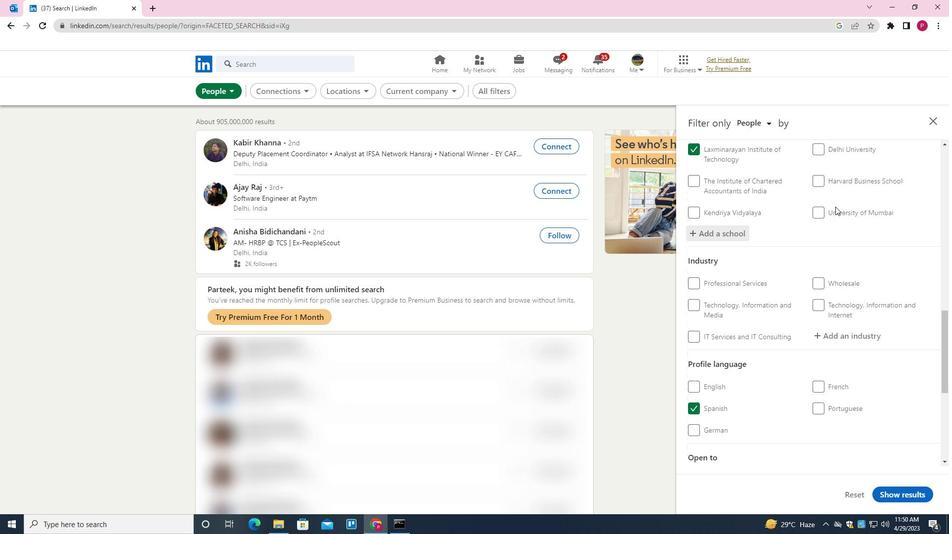 
Action: Mouse scrolled (816, 279) with delta (0, 0)
Screenshot: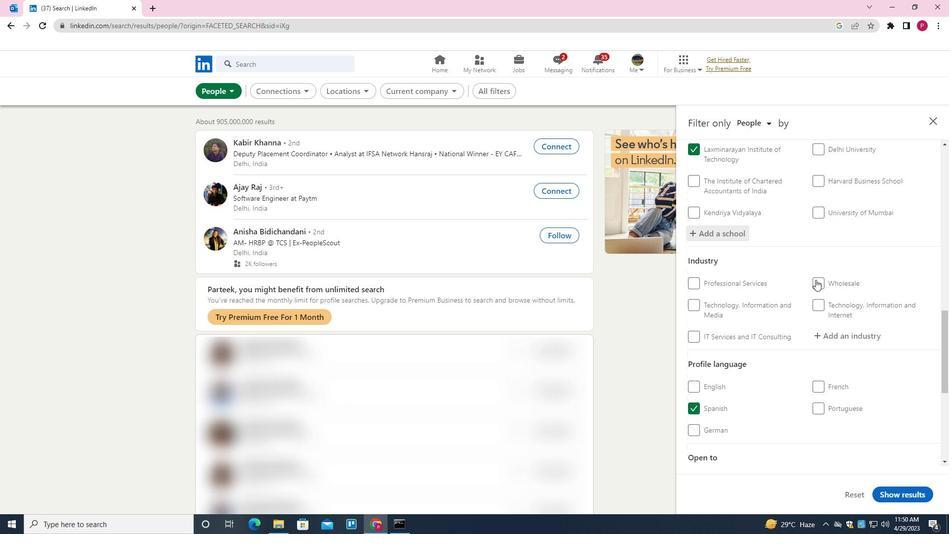 
Action: Mouse scrolled (816, 279) with delta (0, 0)
Screenshot: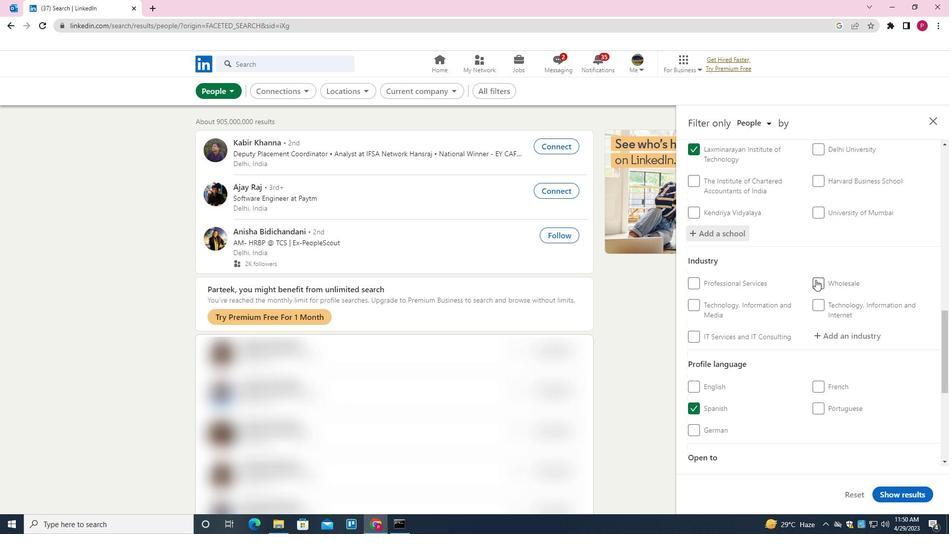 
Action: Mouse moved to (838, 233)
Screenshot: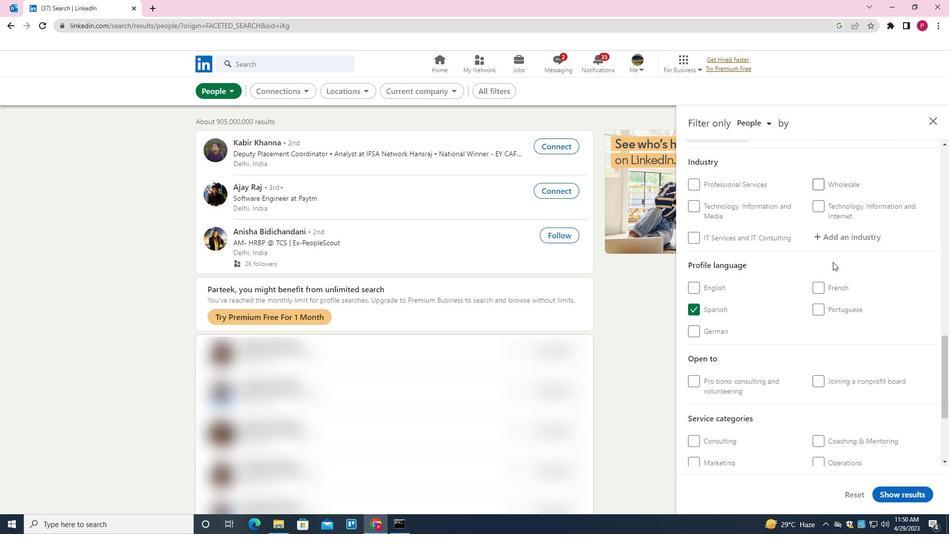 
Action: Mouse pressed left at (838, 233)
Screenshot: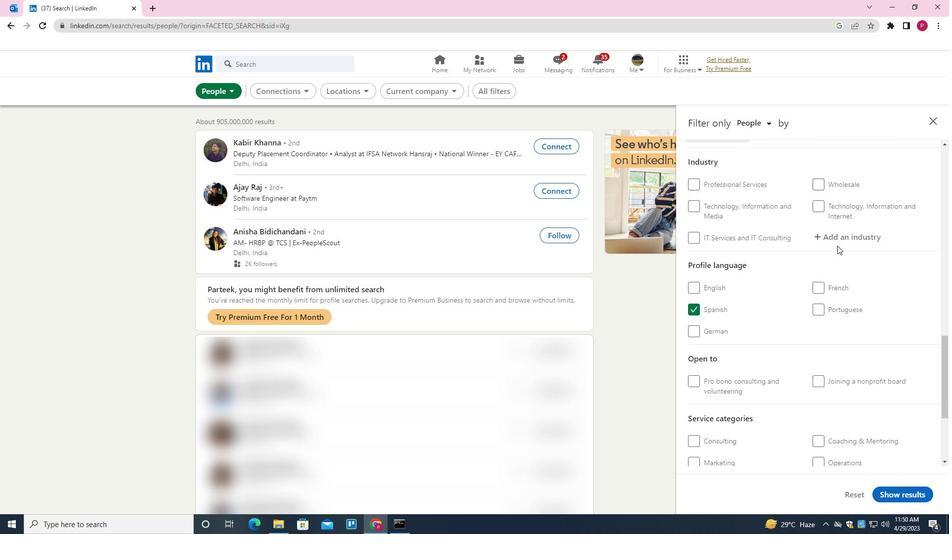 
Action: Key pressed <Key.shift>RETAIL<Key.space><Key.down><Key.down><Key.down><Key.down><Key.down><Key.down><Key.down><Key.down><Key.down><Key.down><Key.down><Key.down><Key.down><Key.down><Key.down><Key.down><Key.down><Key.down><Key.enter>
Screenshot: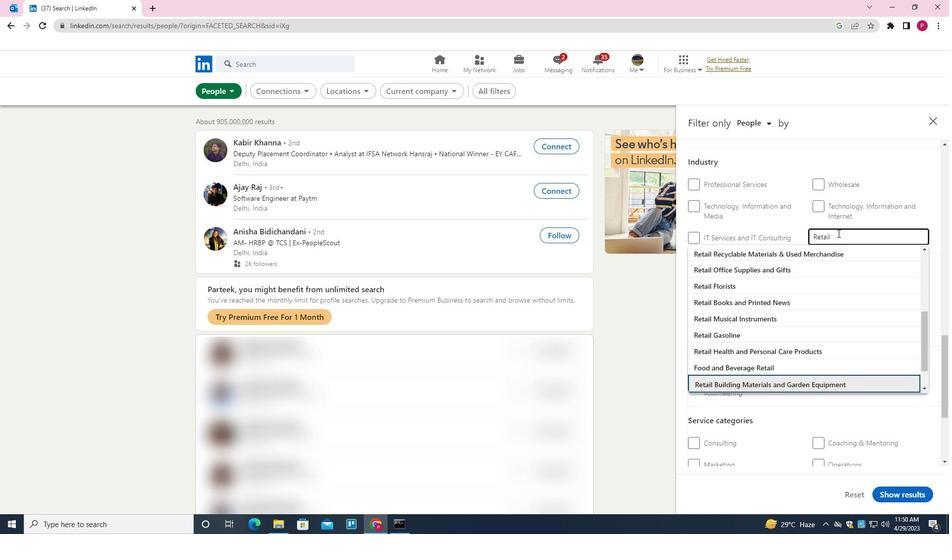 
Action: Mouse moved to (800, 278)
Screenshot: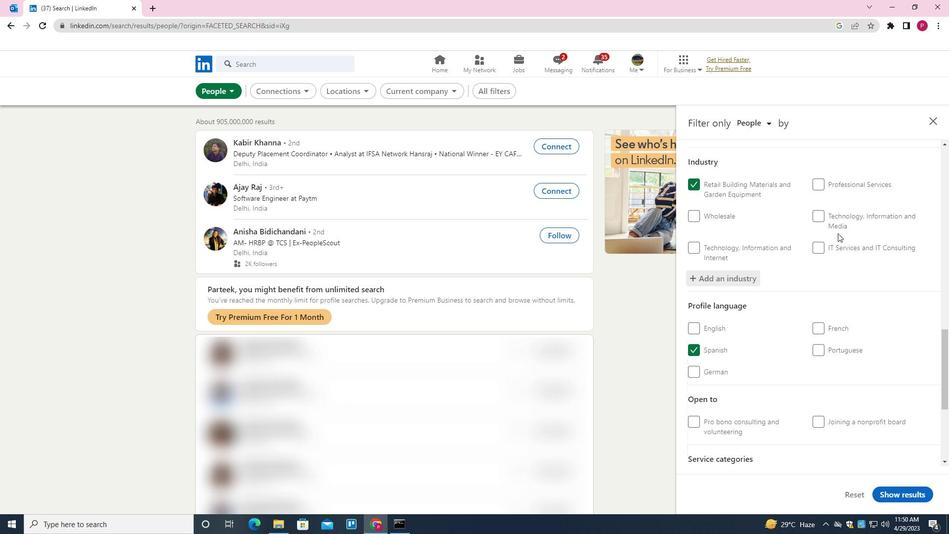 
Action: Mouse scrolled (800, 278) with delta (0, 0)
Screenshot: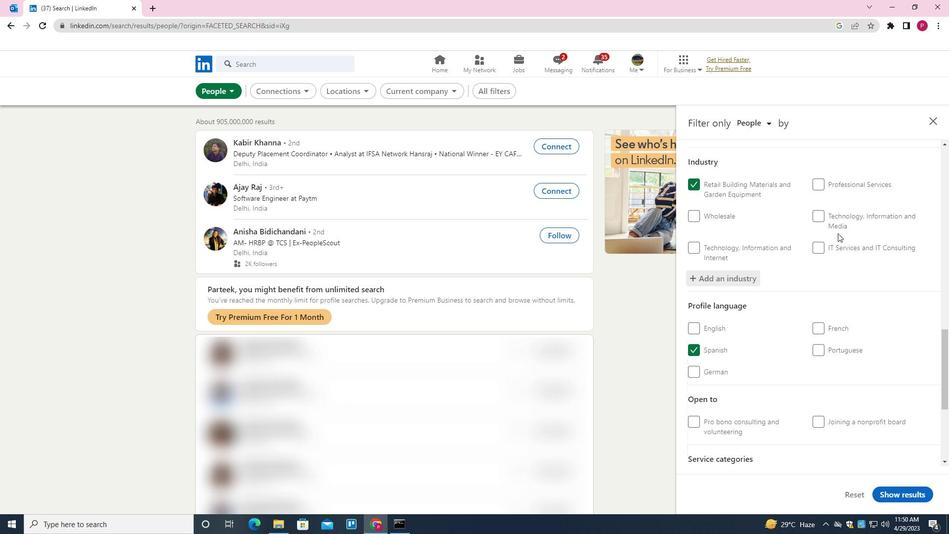 
Action: Mouse moved to (800, 282)
Screenshot: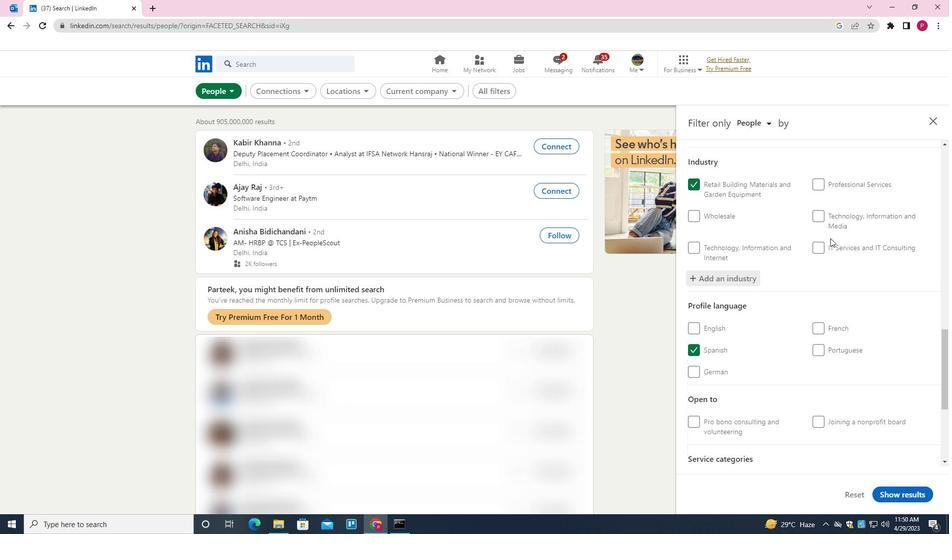 
Action: Mouse scrolled (800, 281) with delta (0, 0)
Screenshot: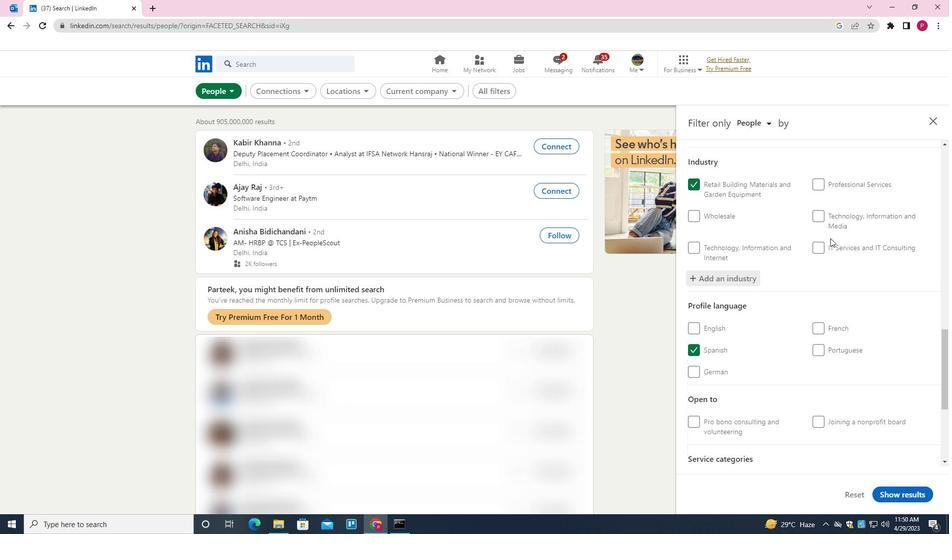 
Action: Mouse moved to (800, 285)
Screenshot: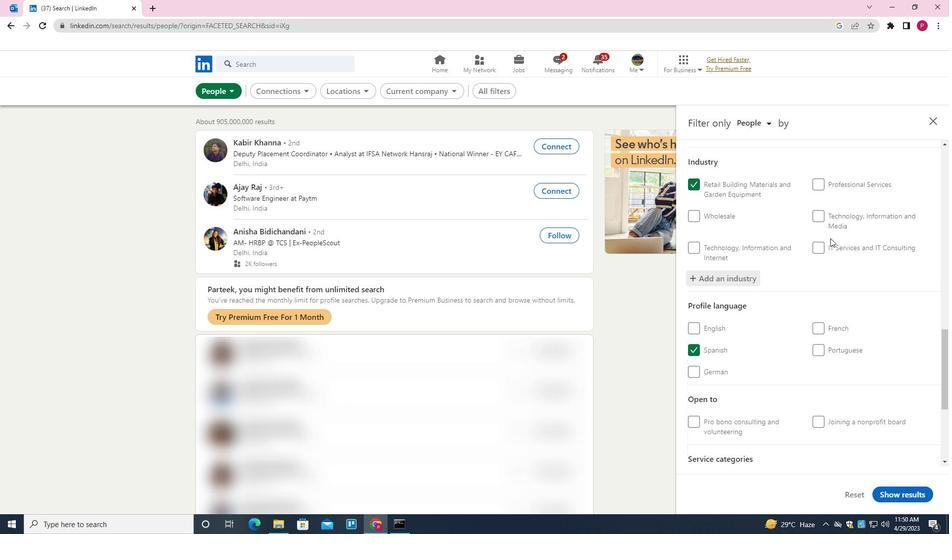 
Action: Mouse scrolled (800, 284) with delta (0, 0)
Screenshot: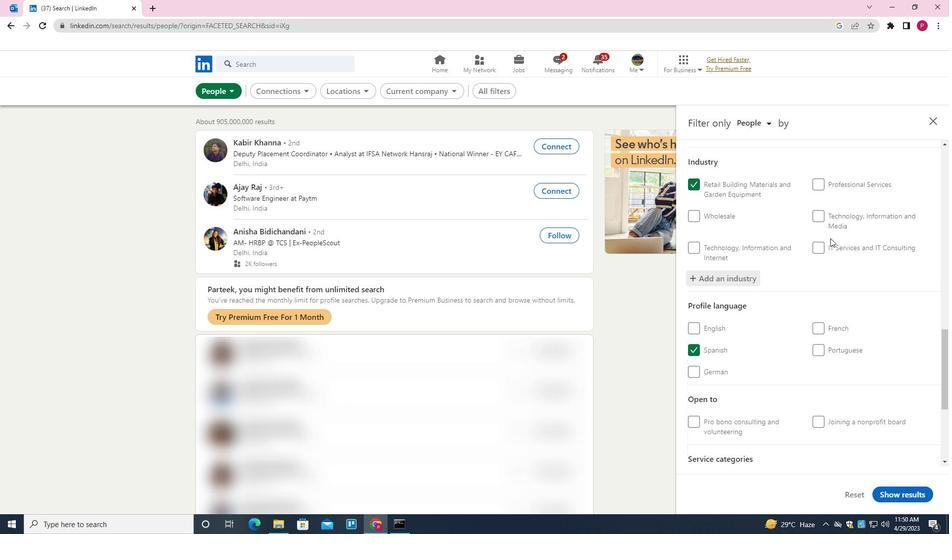 
Action: Mouse moved to (800, 286)
Screenshot: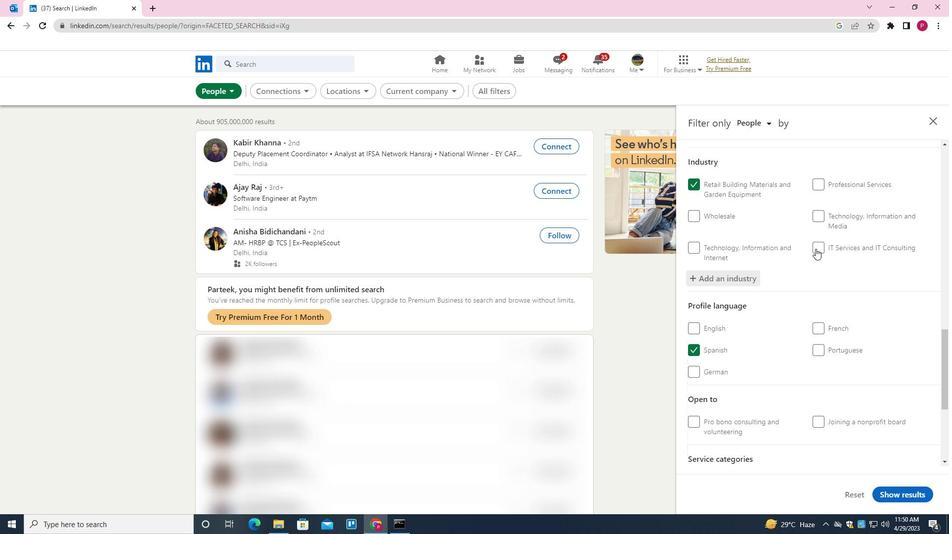 
Action: Mouse scrolled (800, 286) with delta (0, 0)
Screenshot: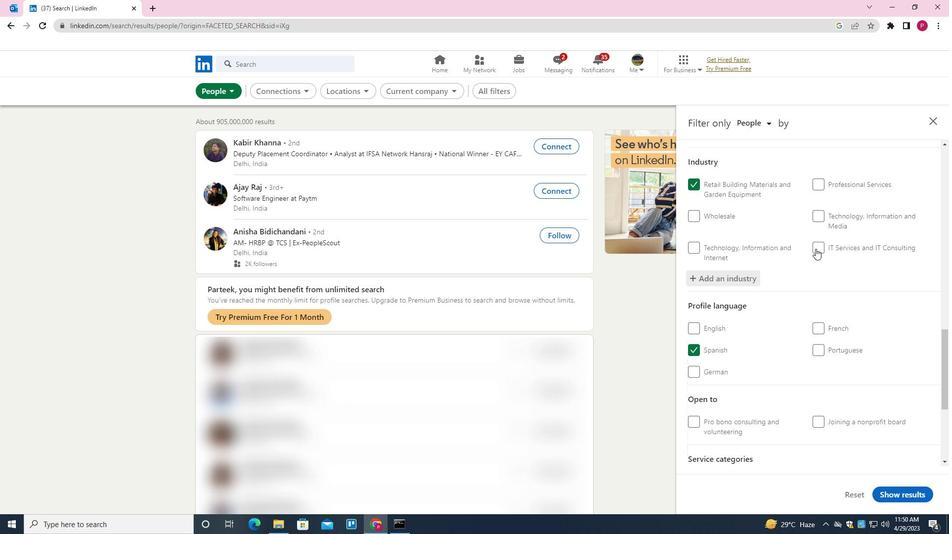 
Action: Mouse moved to (836, 326)
Screenshot: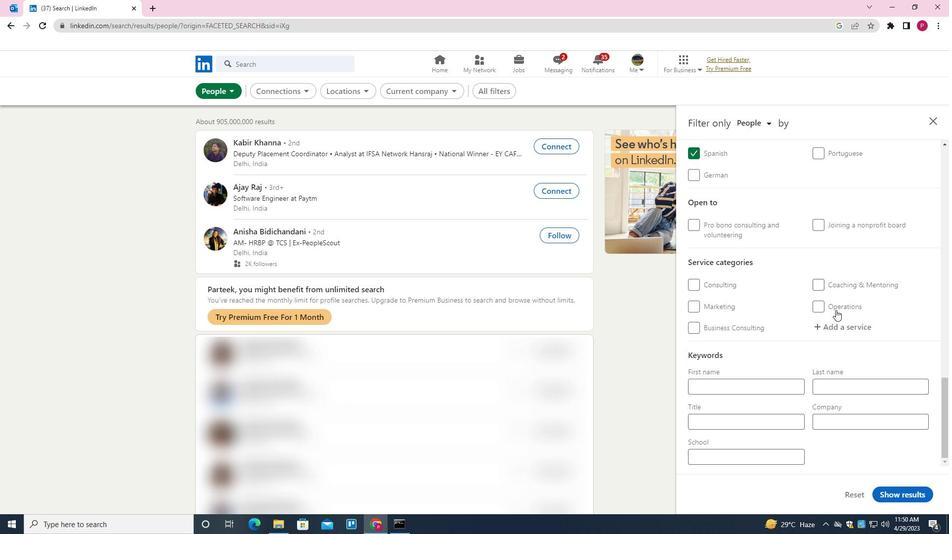
Action: Mouse pressed left at (836, 326)
Screenshot: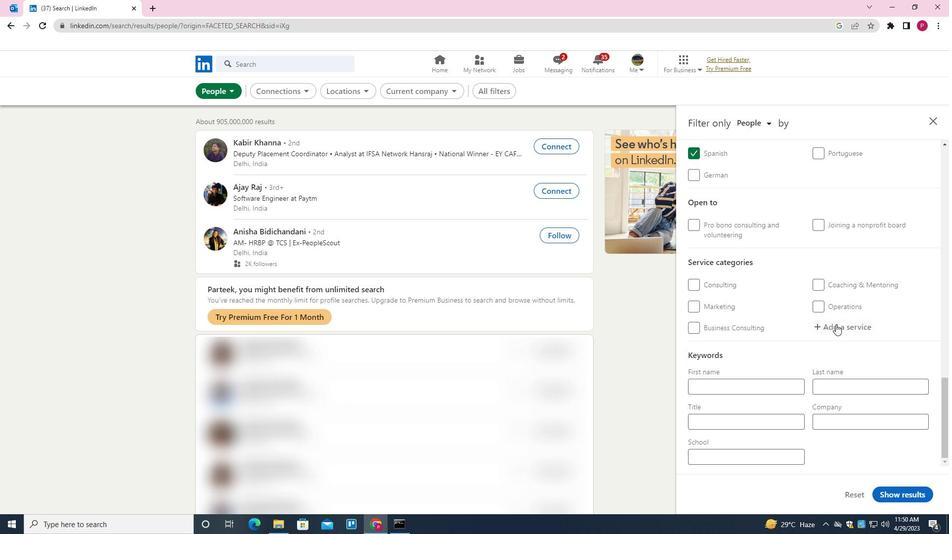 
Action: Key pressed <Key.shift><Key.shift><Key.shift><Key.shift>TEAM<Key.down><Key.enter>
Screenshot: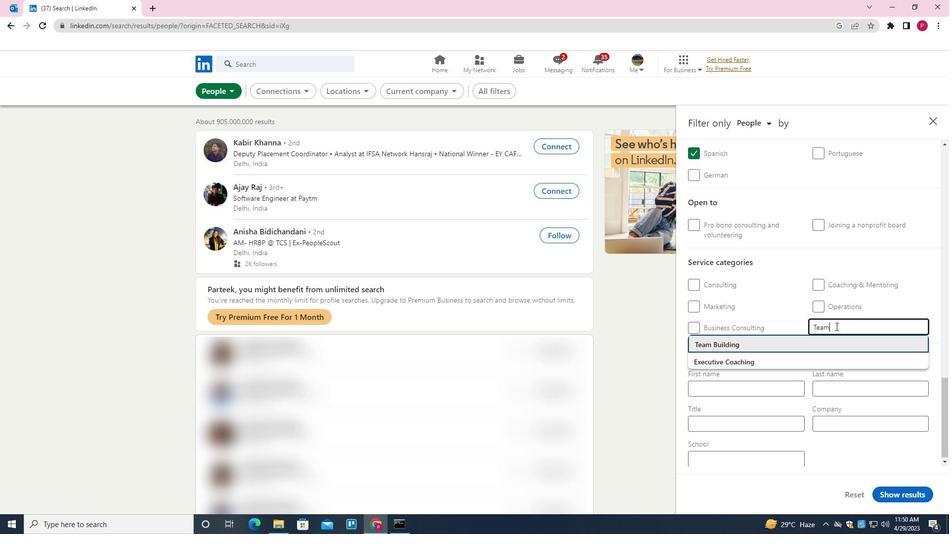 
Action: Mouse scrolled (836, 326) with delta (0, 0)
Screenshot: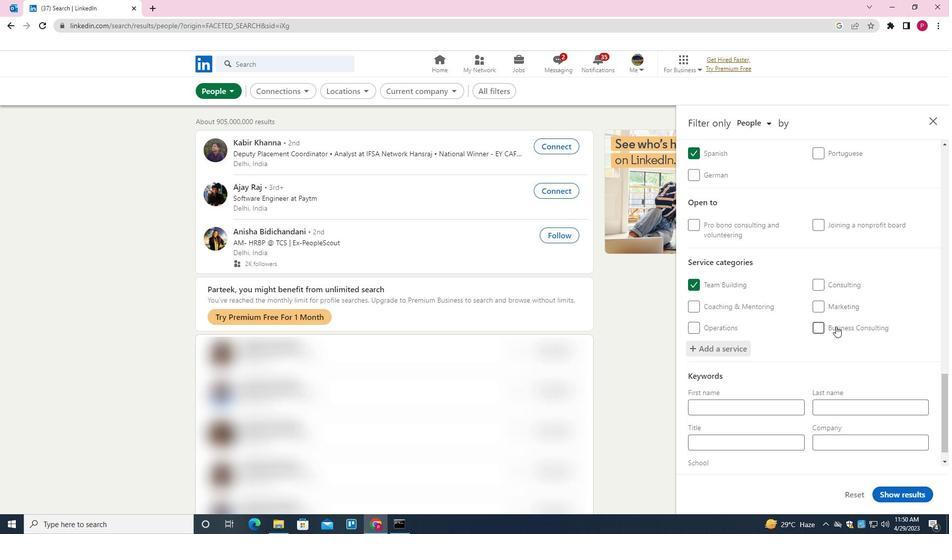 
Action: Mouse scrolled (836, 326) with delta (0, 0)
Screenshot: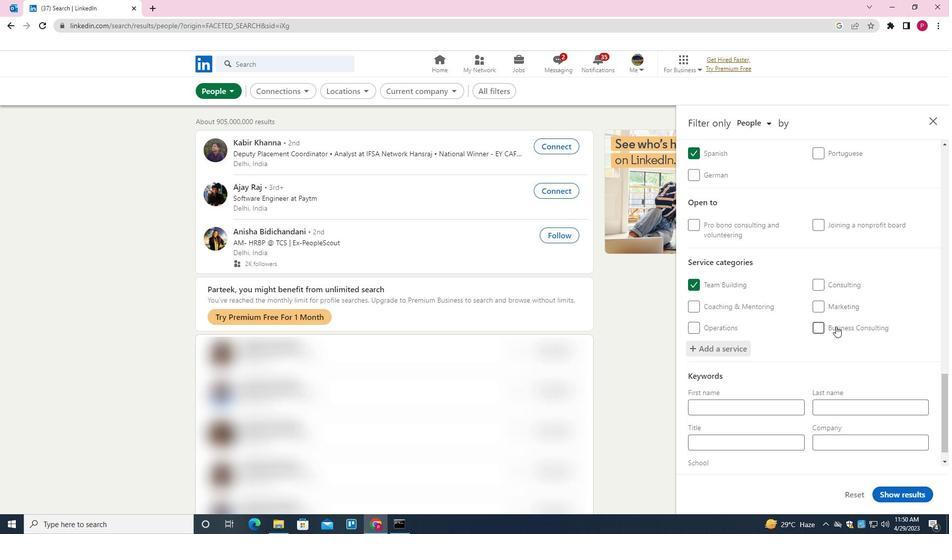 
Action: Mouse scrolled (836, 326) with delta (0, 0)
Screenshot: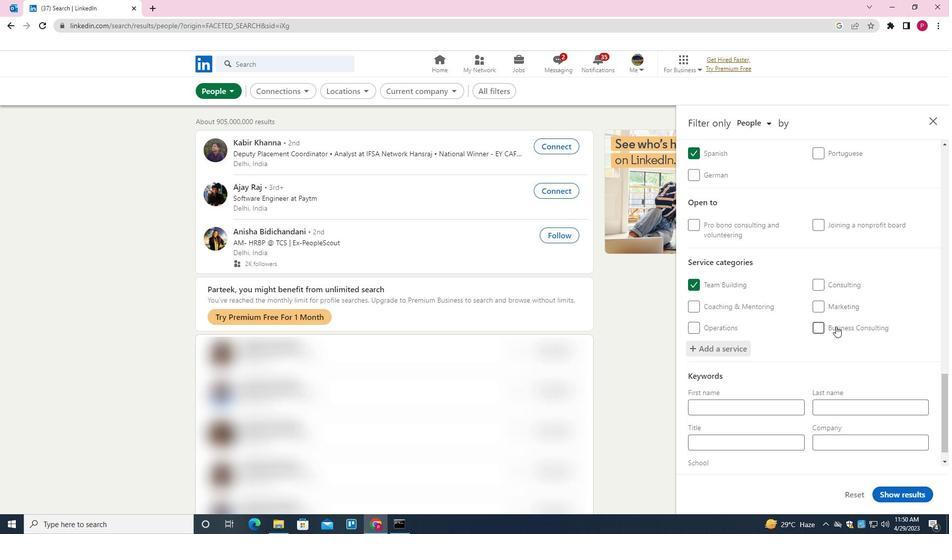 
Action: Mouse scrolled (836, 326) with delta (0, 0)
Screenshot: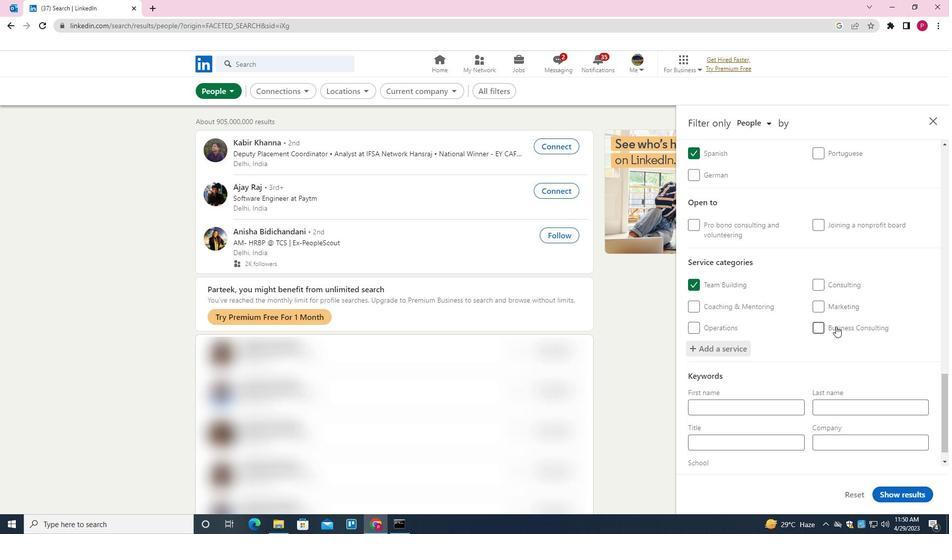 
Action: Mouse moved to (826, 339)
Screenshot: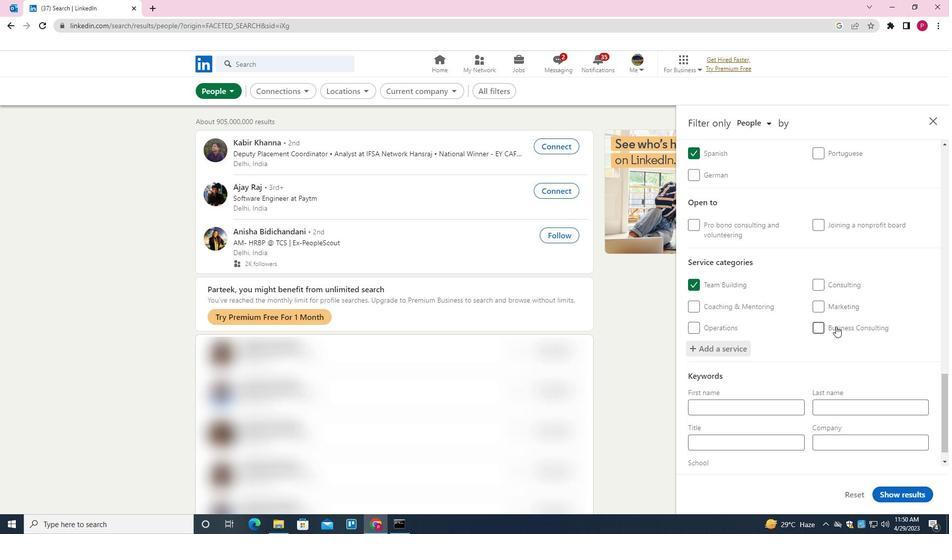 
Action: Mouse scrolled (826, 338) with delta (0, 0)
Screenshot: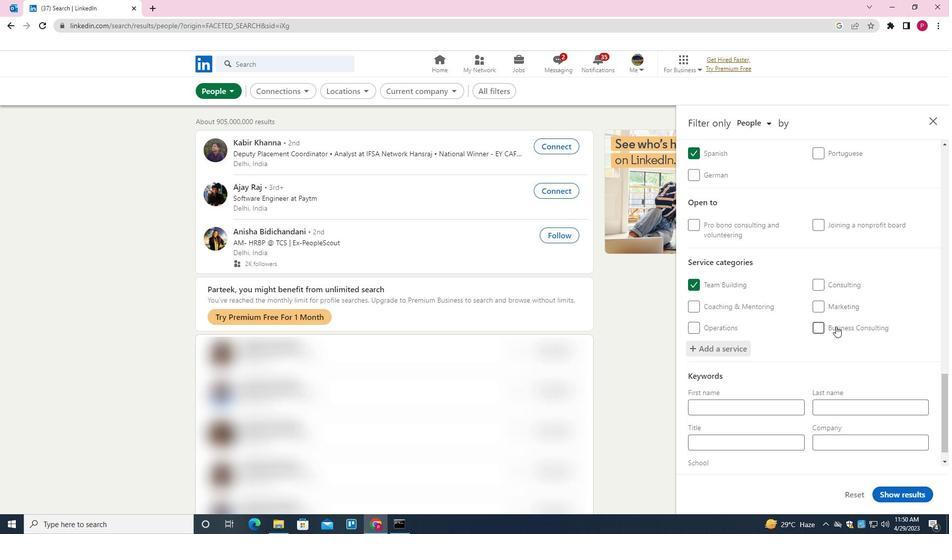 
Action: Mouse moved to (802, 358)
Screenshot: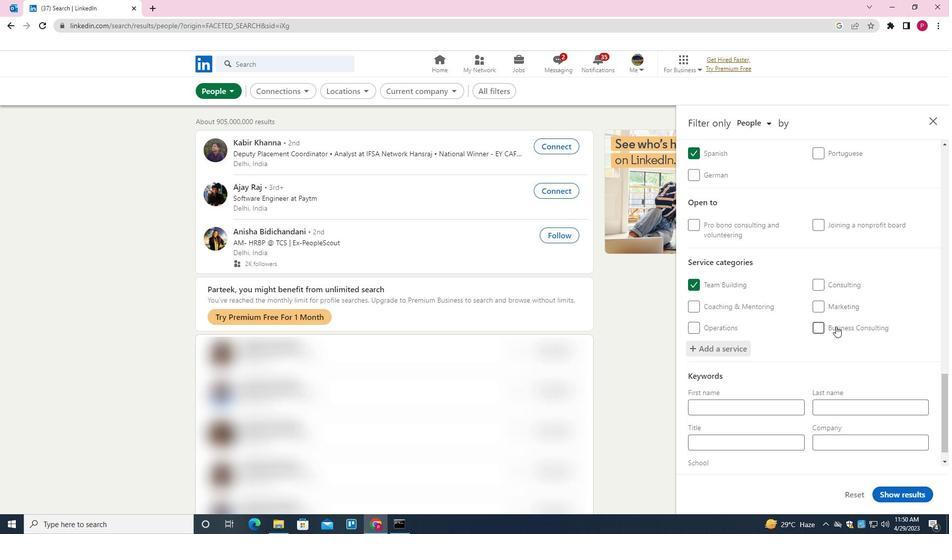 
Action: Mouse scrolled (802, 358) with delta (0, 0)
Screenshot: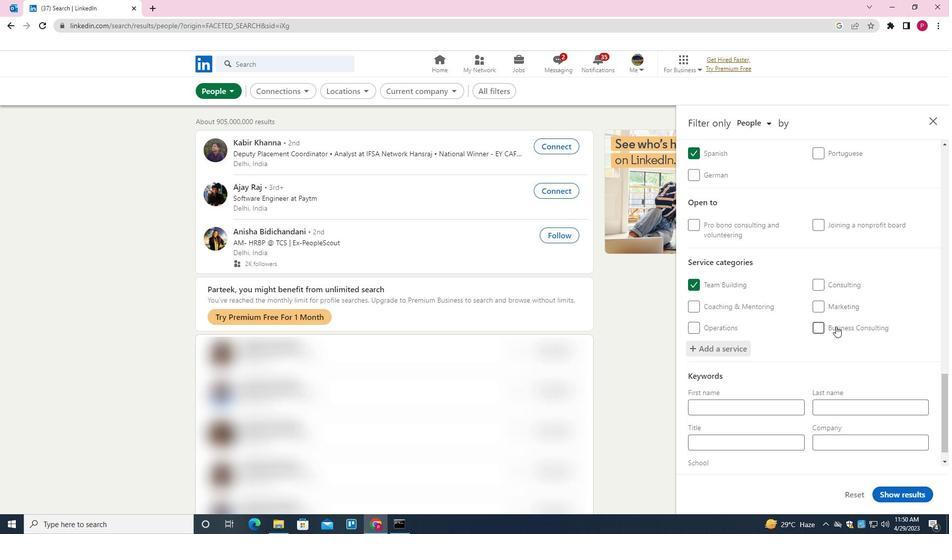 
Action: Mouse moved to (720, 421)
Screenshot: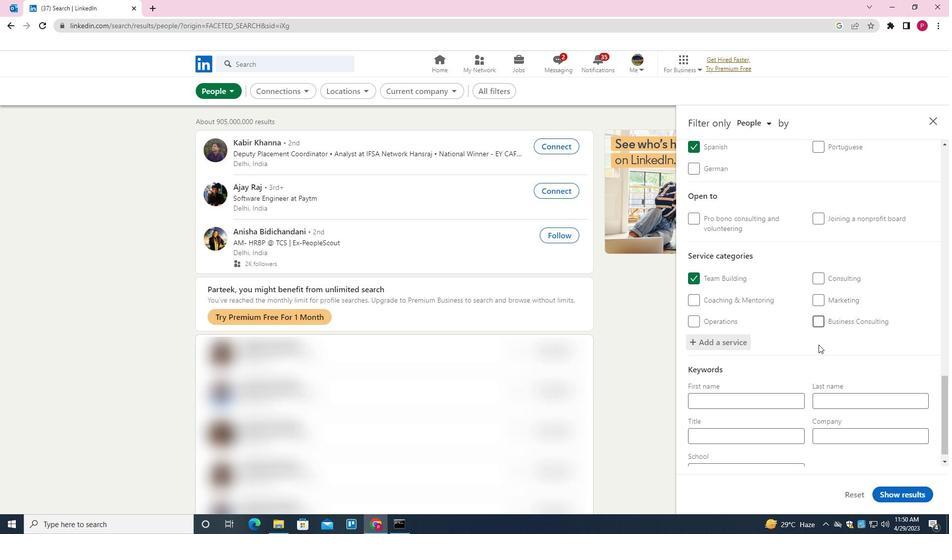 
Action: Mouse pressed left at (720, 421)
Screenshot: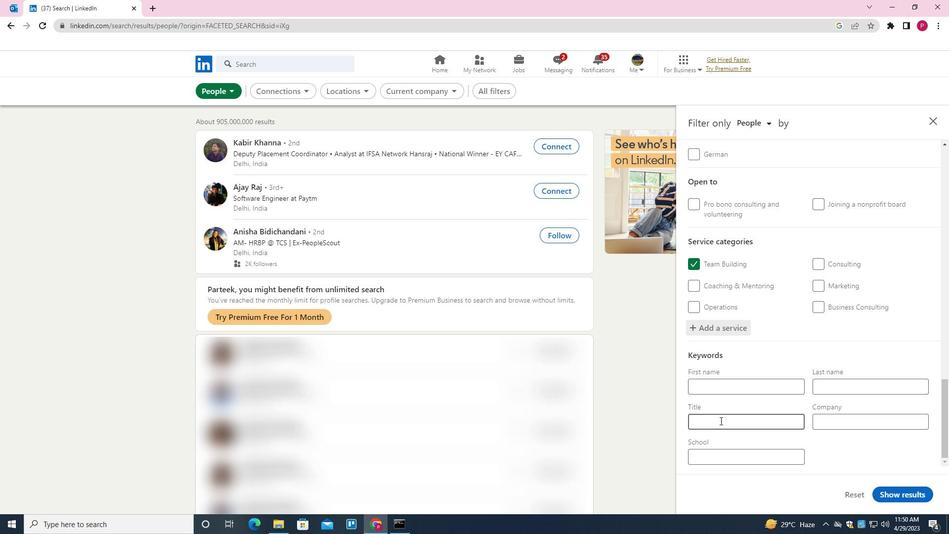 
Action: Key pressed <Key.shift>CHEMICAL<Key.space><Key.shift><Key.shift><Key.shift><Key.shift><Key.shift><Key.shift><Key.shift><Key.shift><Key.shift><Key.shift><Key.shift>ENGINEER
Screenshot: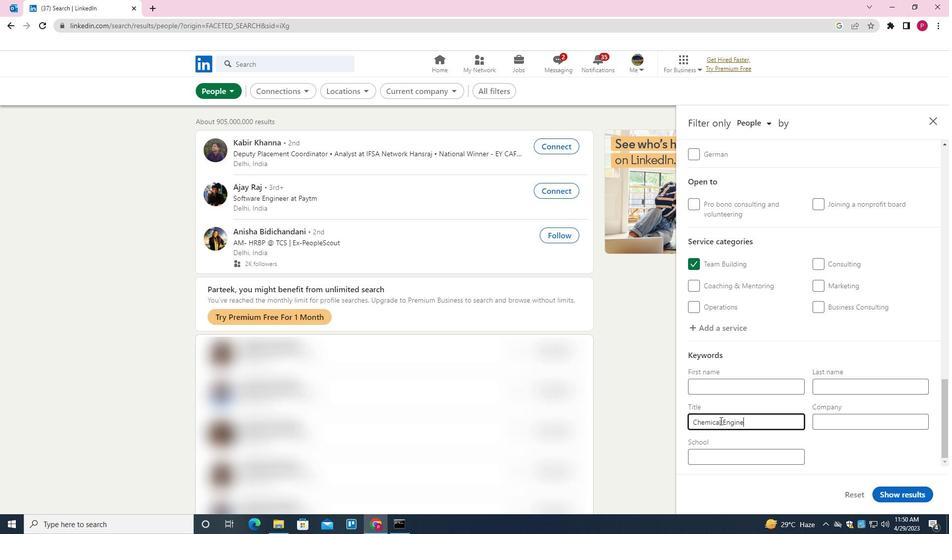 
Action: Mouse moved to (882, 493)
Screenshot: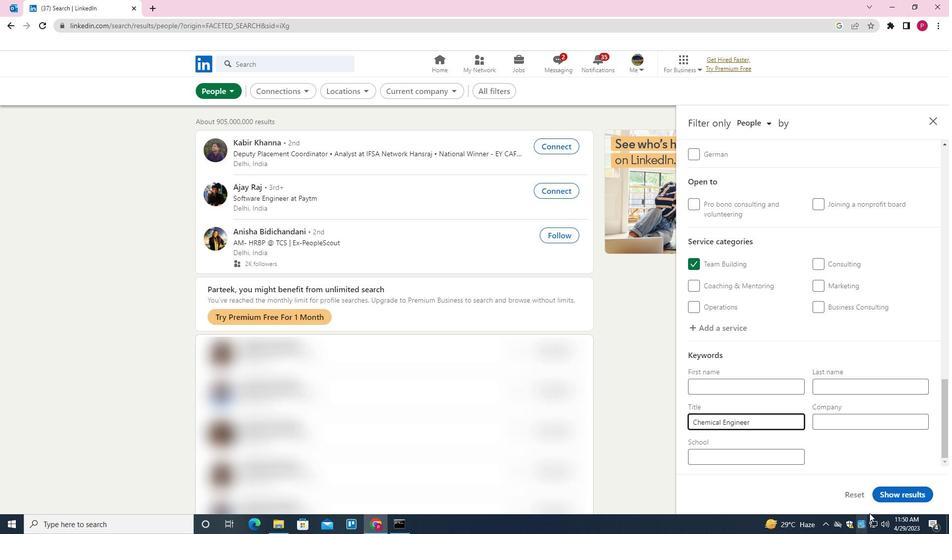 
Action: Mouse pressed left at (882, 493)
Screenshot: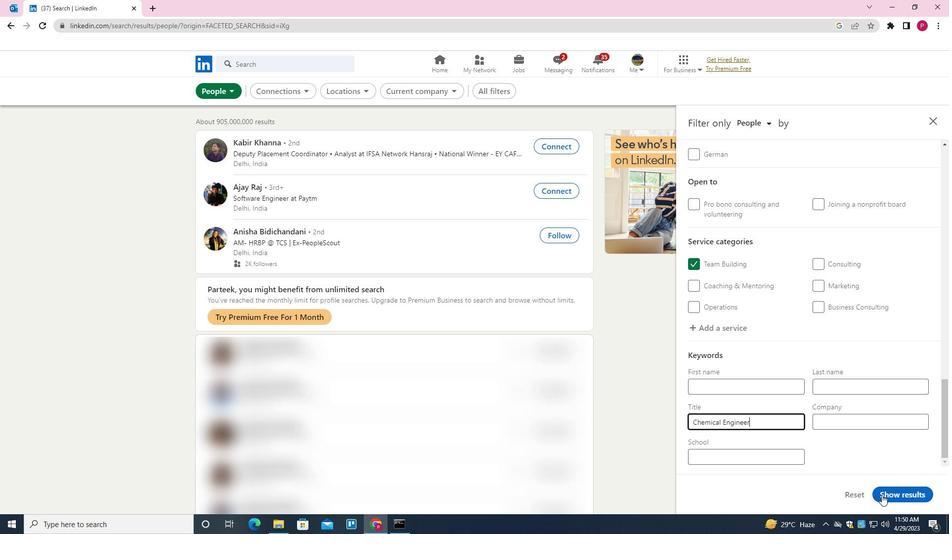 
Action: Mouse moved to (493, 257)
Screenshot: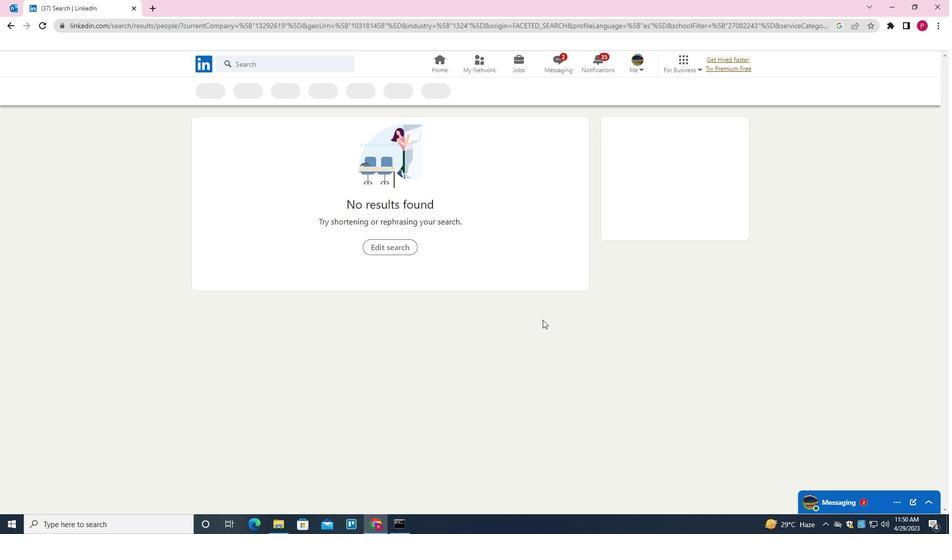 
